 Task: Add a signature Jane Thompson containing Best wishes for a happy Fathers Day, Jane Thompson to email address softage.2@softage.net and add a label Toys
Action: Mouse moved to (922, 67)
Screenshot: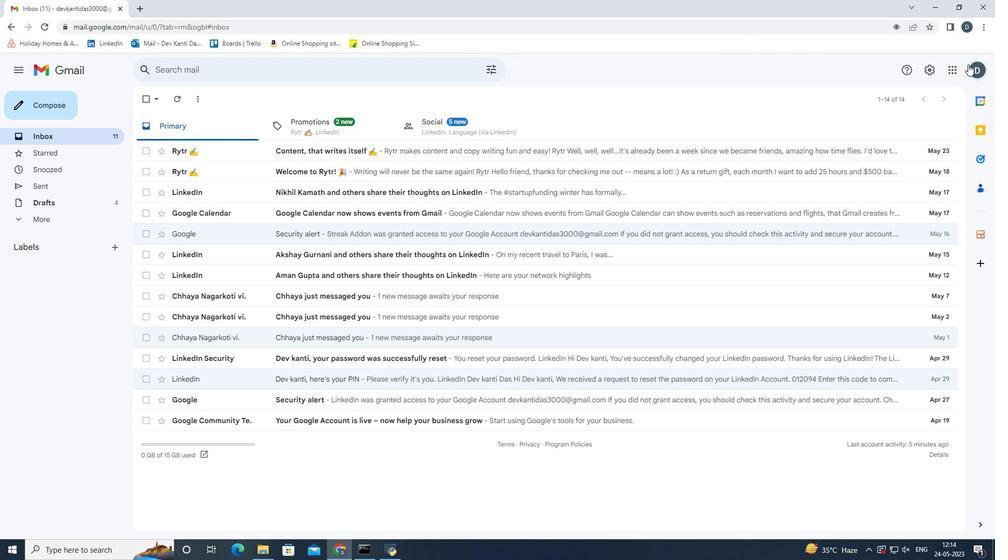 
Action: Mouse pressed left at (922, 67)
Screenshot: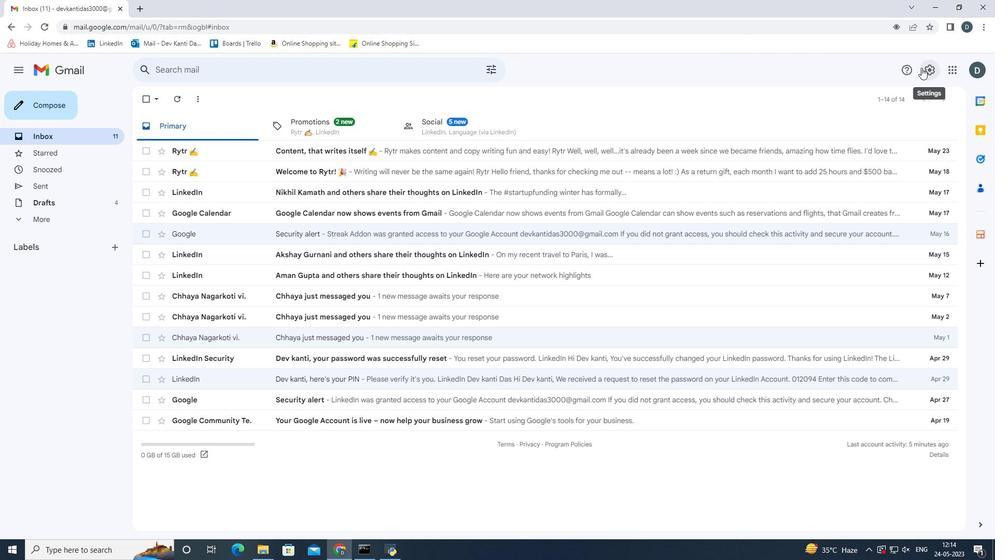
Action: Mouse moved to (905, 118)
Screenshot: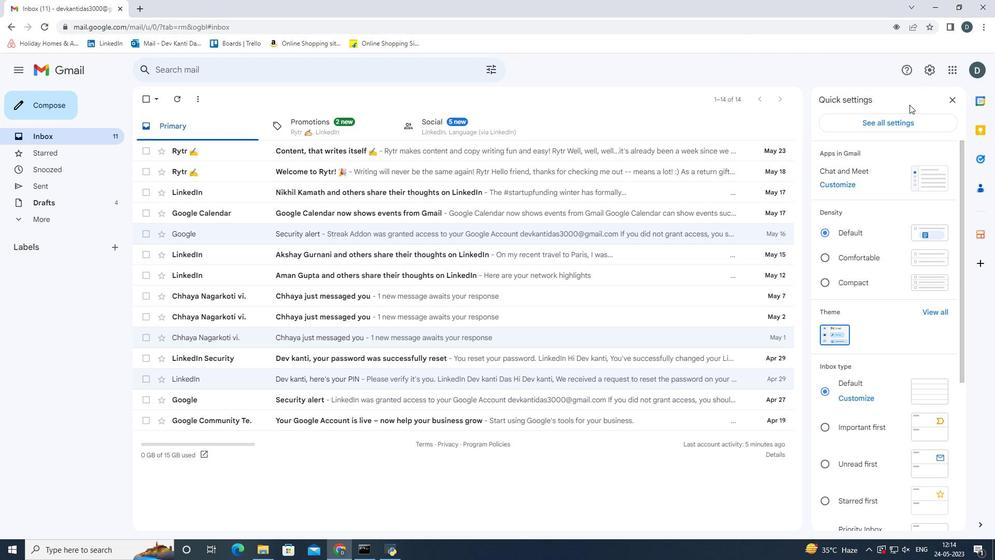 
Action: Mouse pressed left at (905, 118)
Screenshot: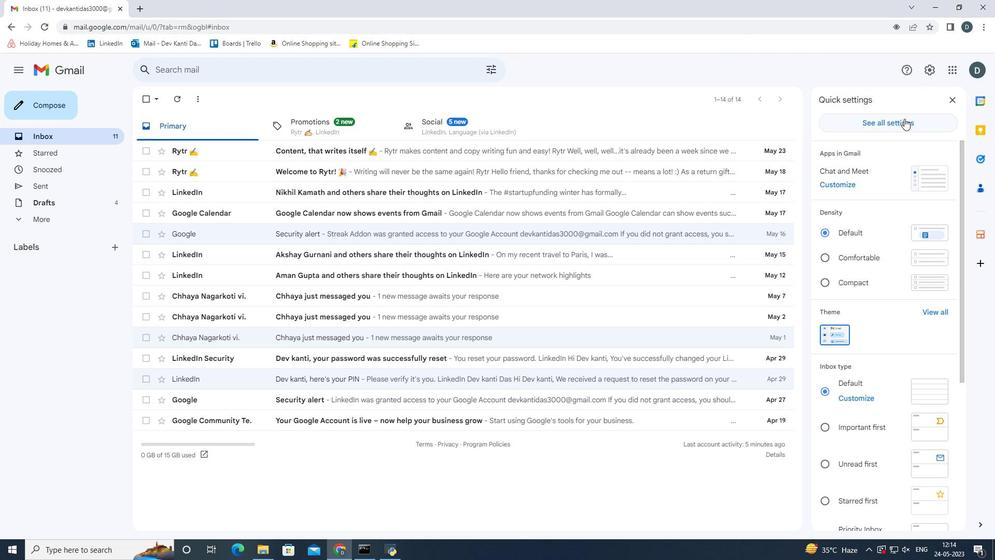 
Action: Mouse moved to (504, 300)
Screenshot: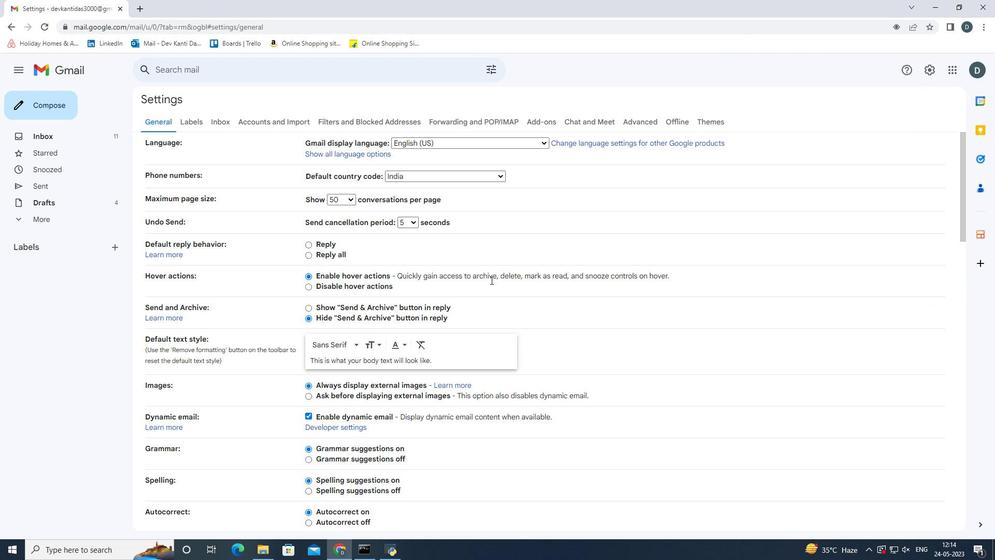 
Action: Mouse scrolled (504, 300) with delta (0, 0)
Screenshot: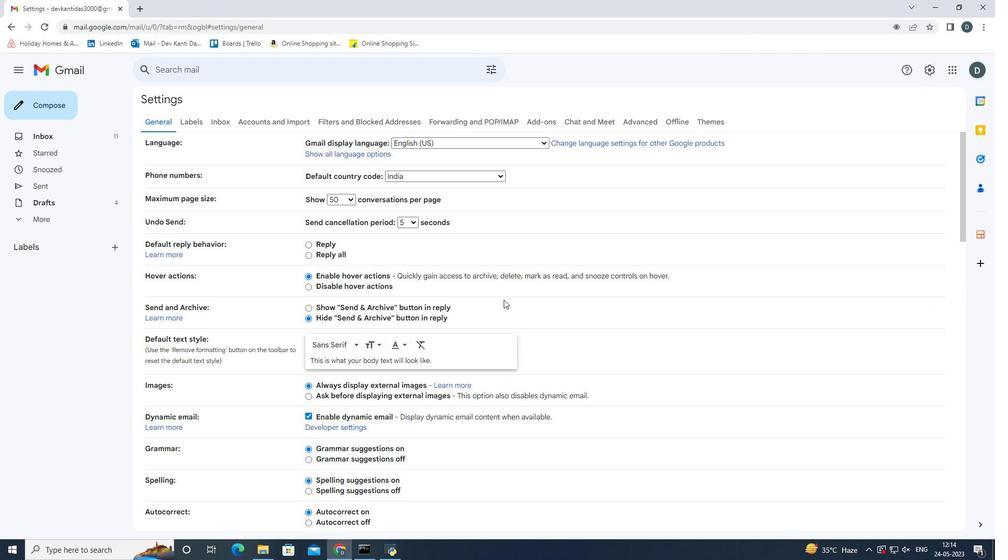 
Action: Mouse scrolled (504, 300) with delta (0, 0)
Screenshot: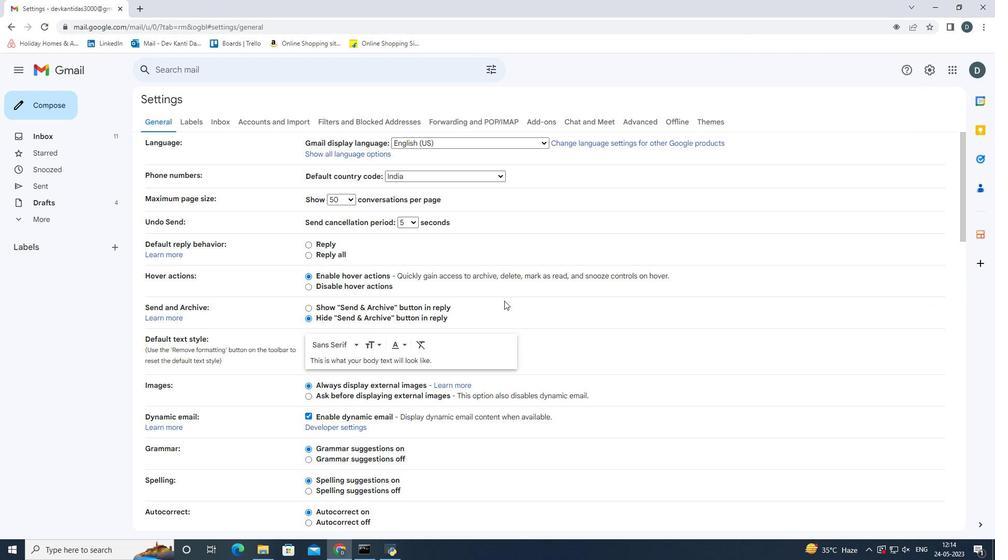 
Action: Mouse scrolled (504, 300) with delta (0, 0)
Screenshot: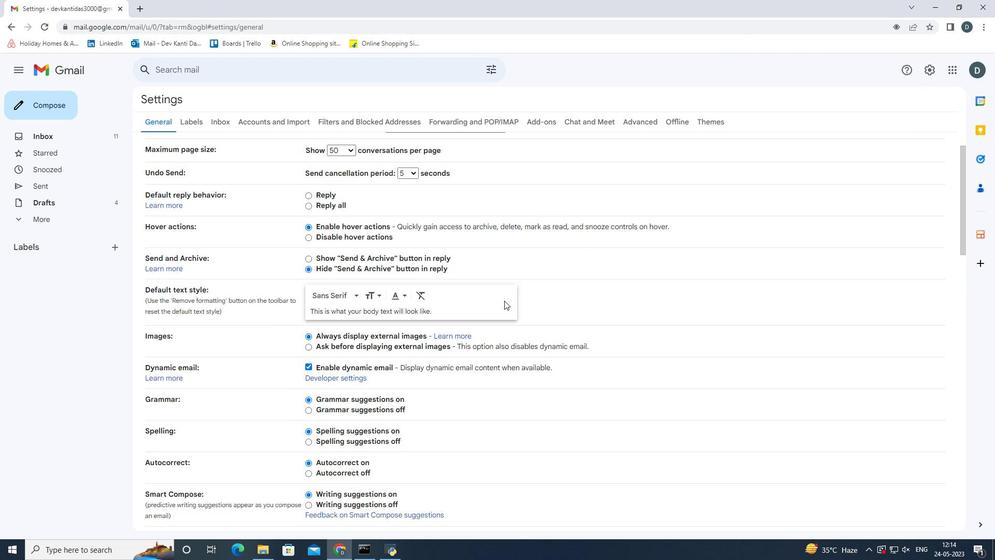 
Action: Mouse scrolled (504, 300) with delta (0, 0)
Screenshot: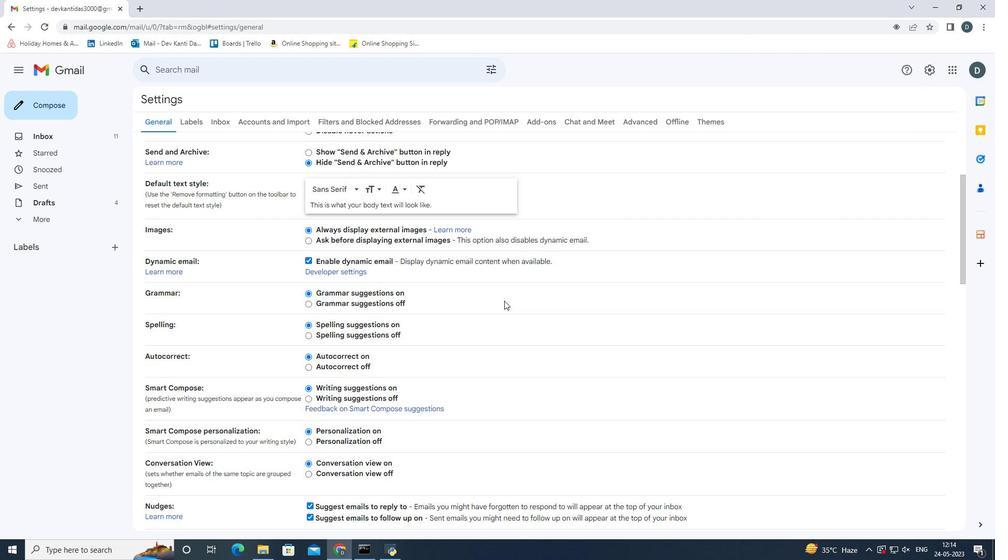 
Action: Mouse scrolled (504, 300) with delta (0, 0)
Screenshot: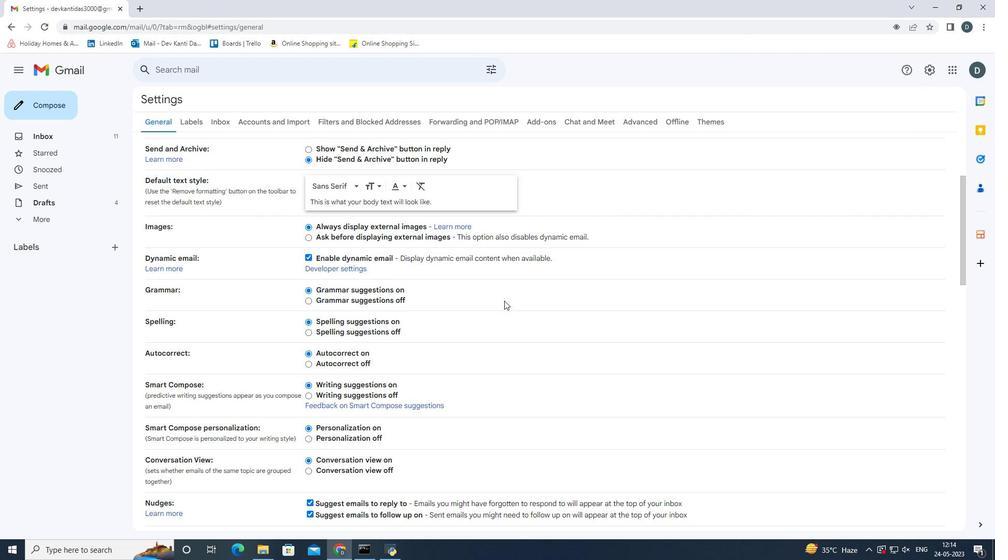
Action: Mouse moved to (504, 300)
Screenshot: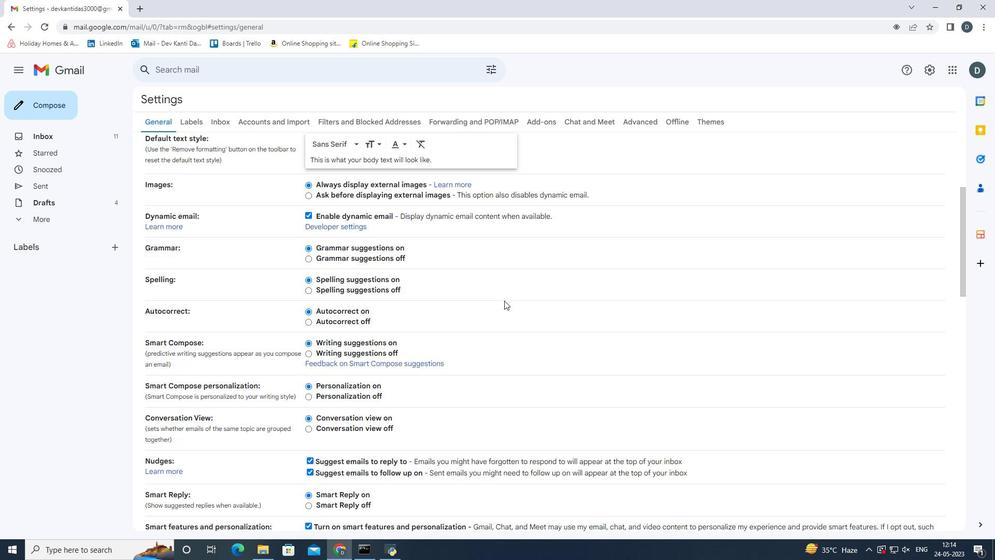 
Action: Mouse scrolled (504, 300) with delta (0, 0)
Screenshot: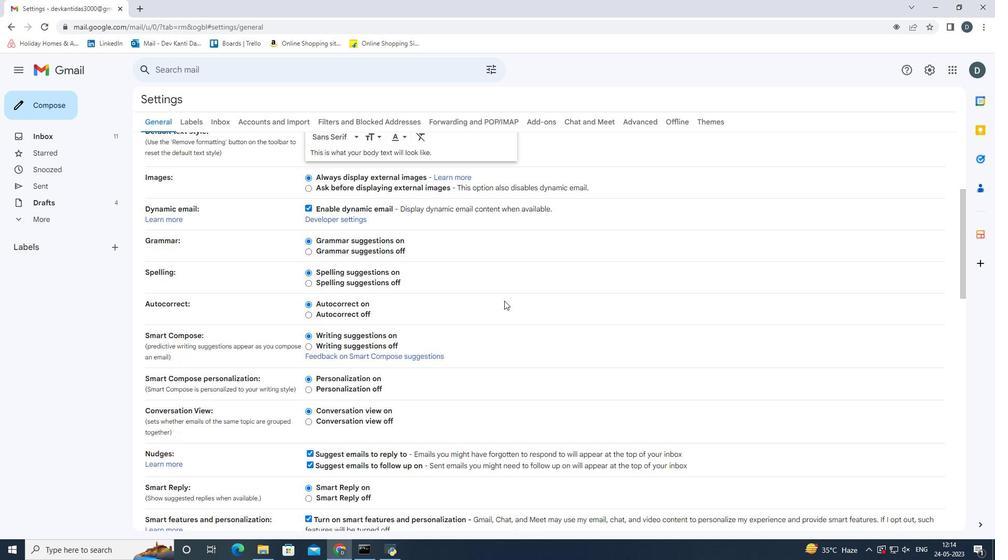
Action: Mouse scrolled (504, 300) with delta (0, 0)
Screenshot: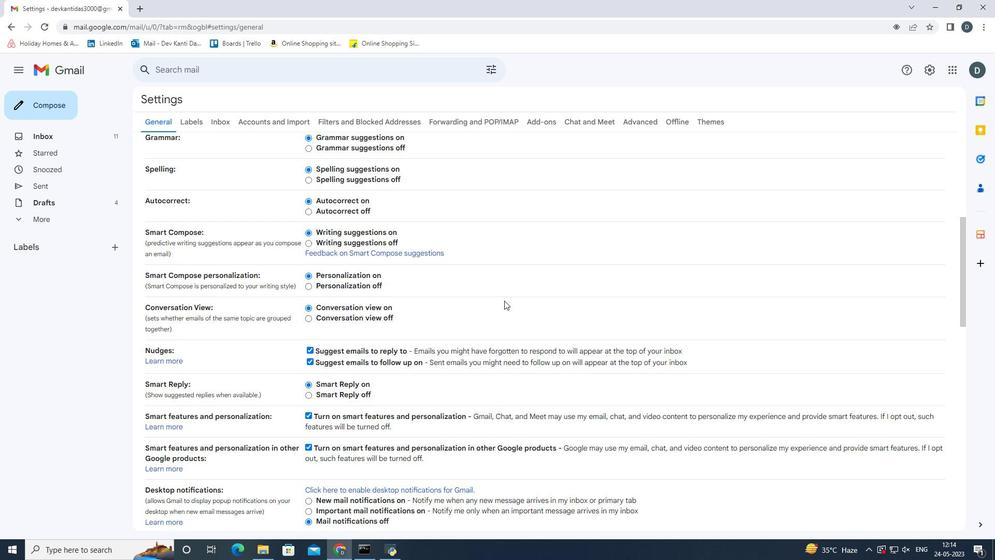
Action: Mouse scrolled (504, 300) with delta (0, 0)
Screenshot: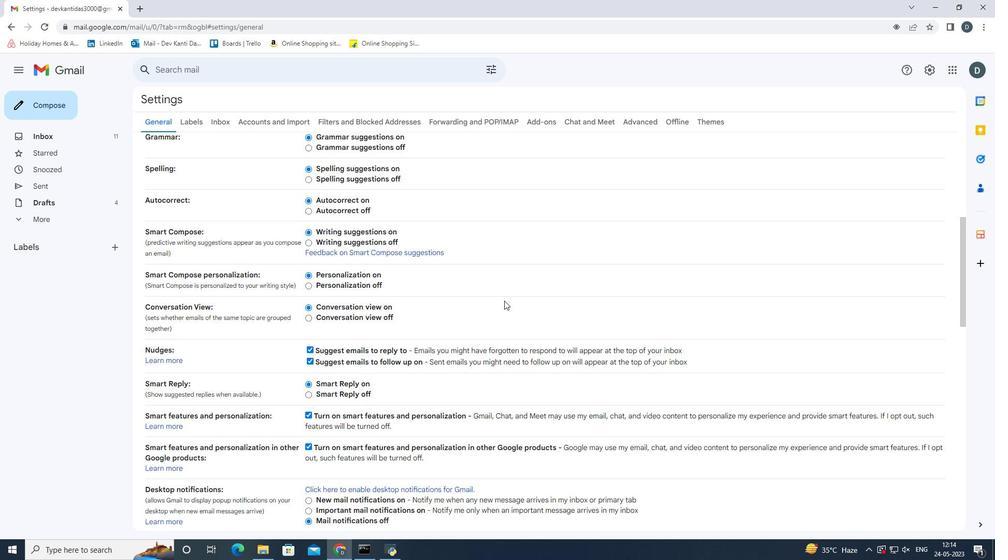 
Action: Mouse scrolled (504, 300) with delta (0, 0)
Screenshot: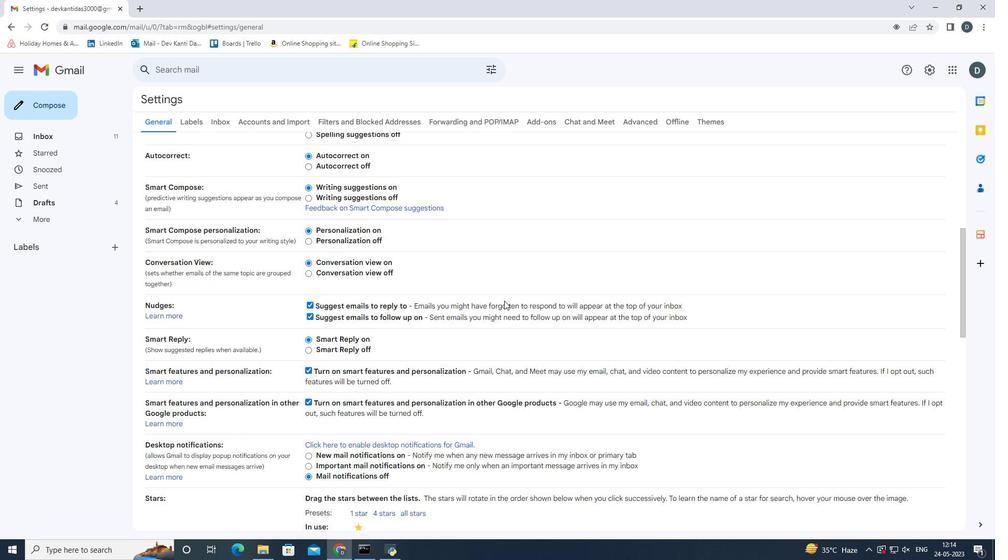 
Action: Mouse scrolled (504, 300) with delta (0, 0)
Screenshot: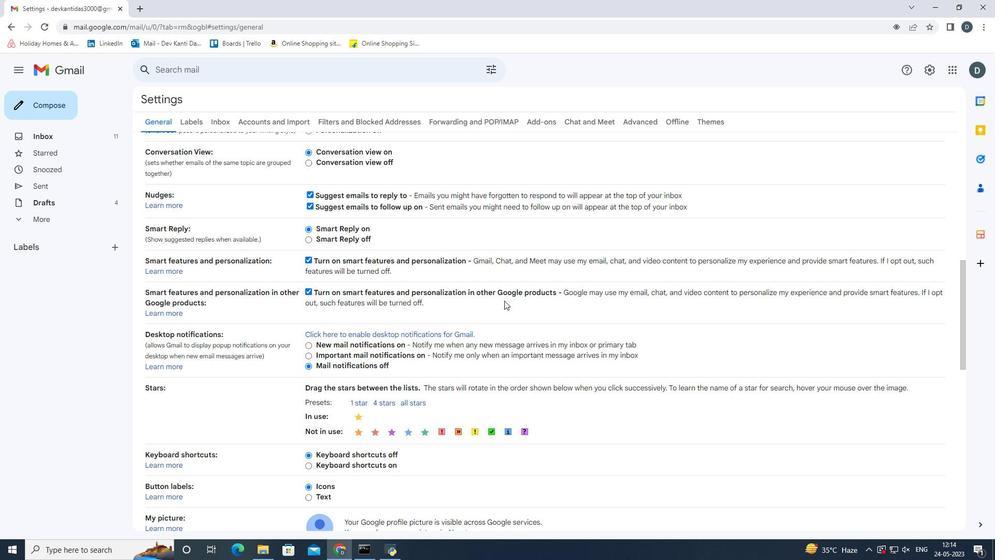 
Action: Mouse scrolled (504, 300) with delta (0, 0)
Screenshot: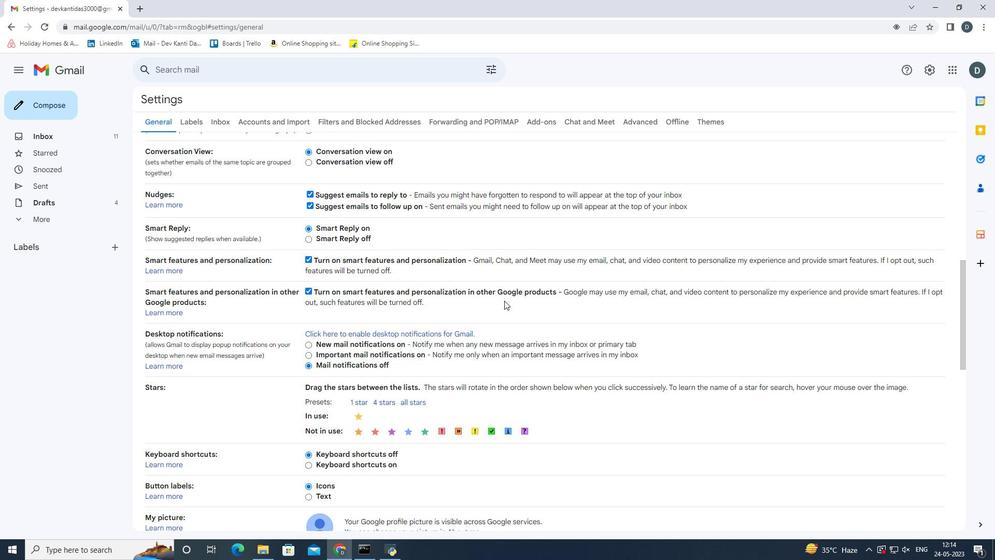 
Action: Mouse scrolled (504, 300) with delta (0, 0)
Screenshot: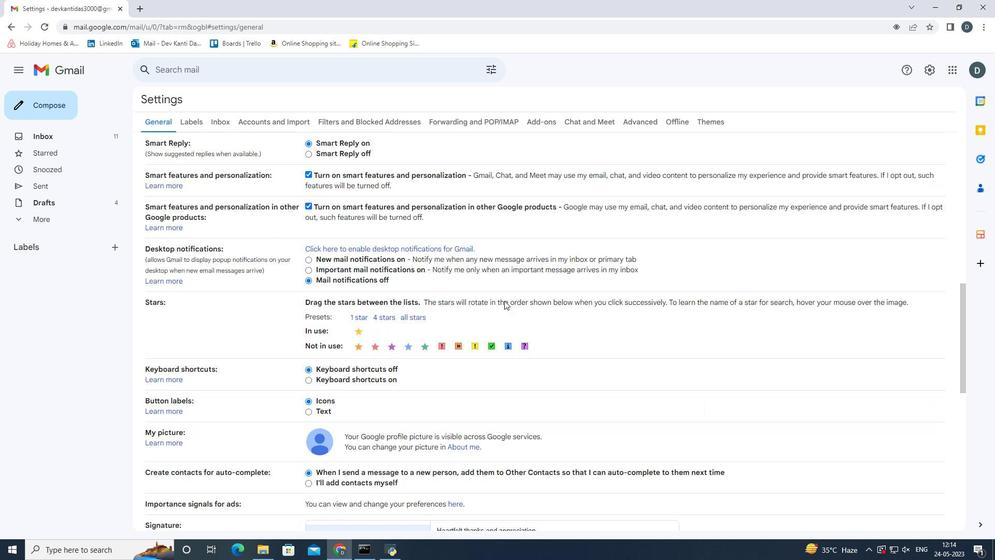 
Action: Mouse scrolled (504, 300) with delta (0, 0)
Screenshot: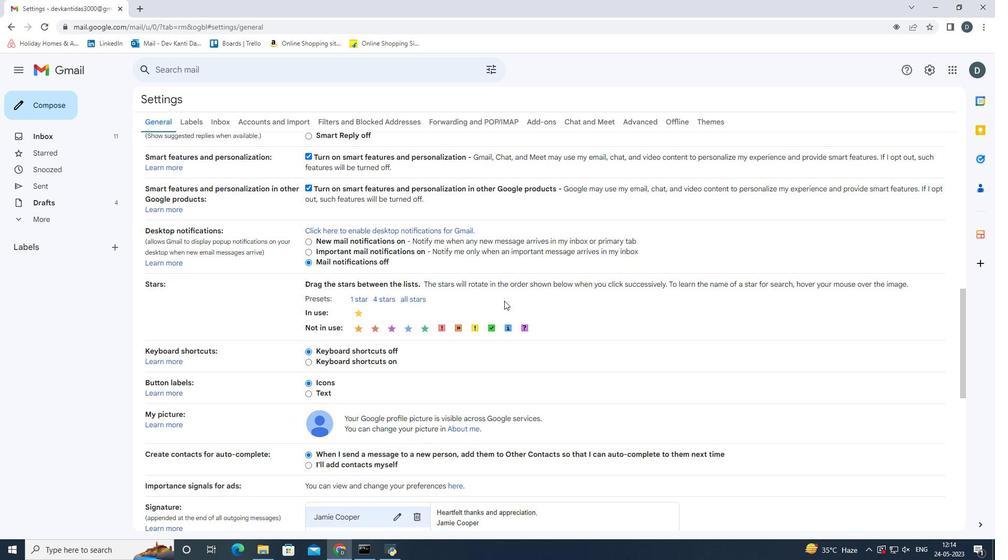 
Action: Mouse scrolled (504, 300) with delta (0, 0)
Screenshot: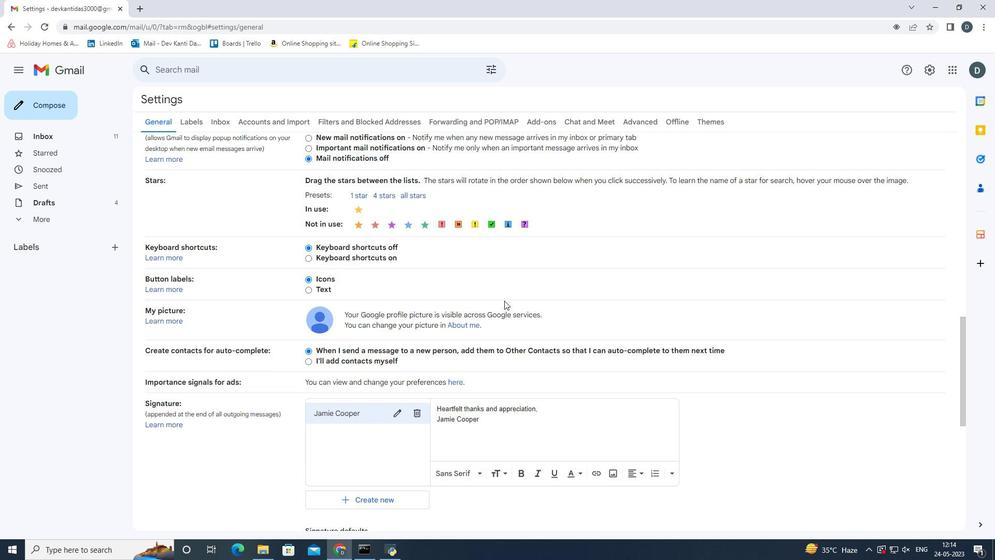 
Action: Mouse scrolled (504, 300) with delta (0, 0)
Screenshot: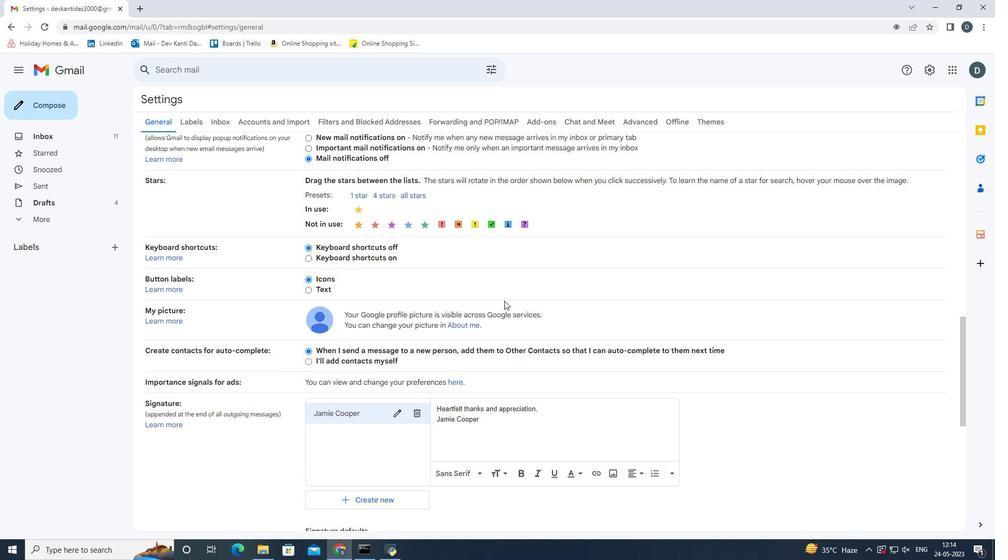 
Action: Mouse moved to (422, 310)
Screenshot: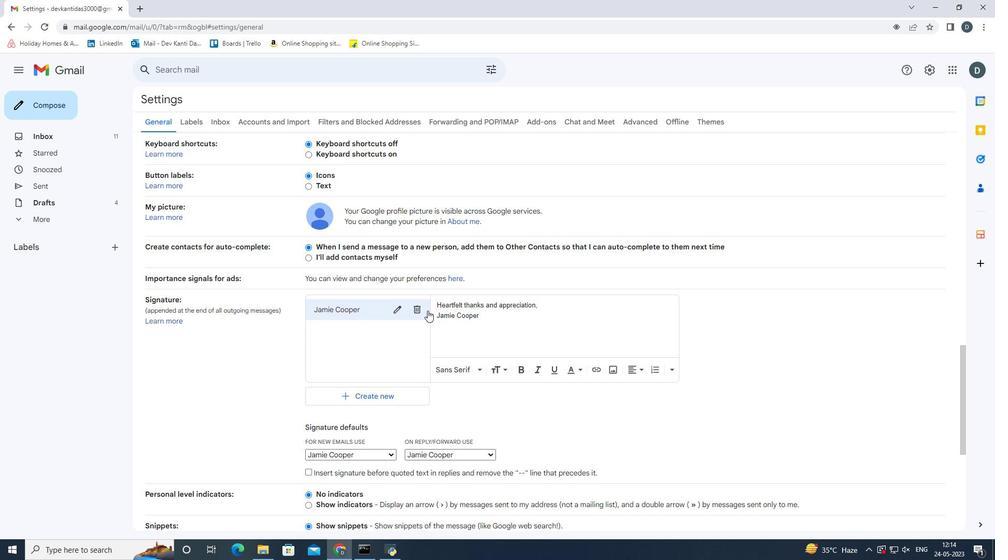 
Action: Mouse pressed left at (422, 310)
Screenshot: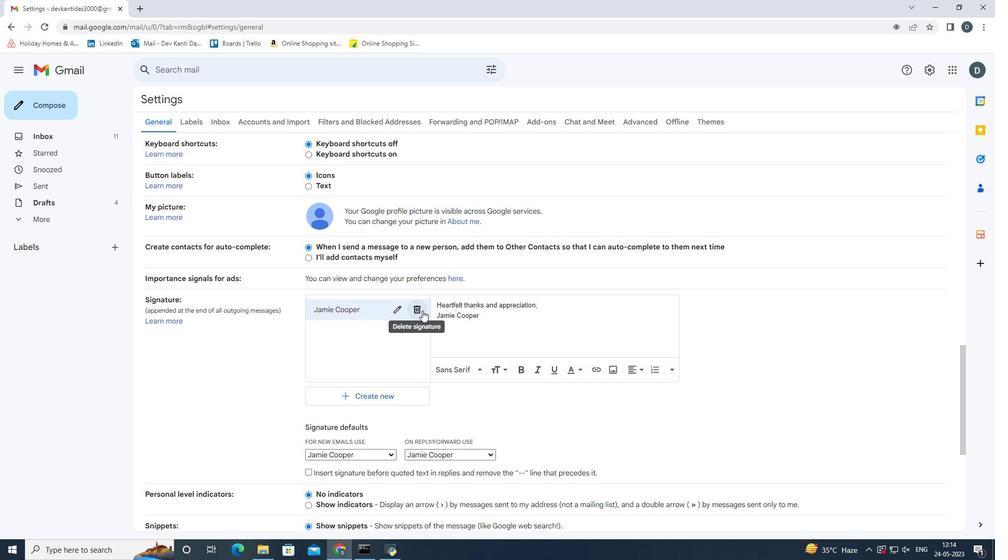 
Action: Mouse moved to (602, 314)
Screenshot: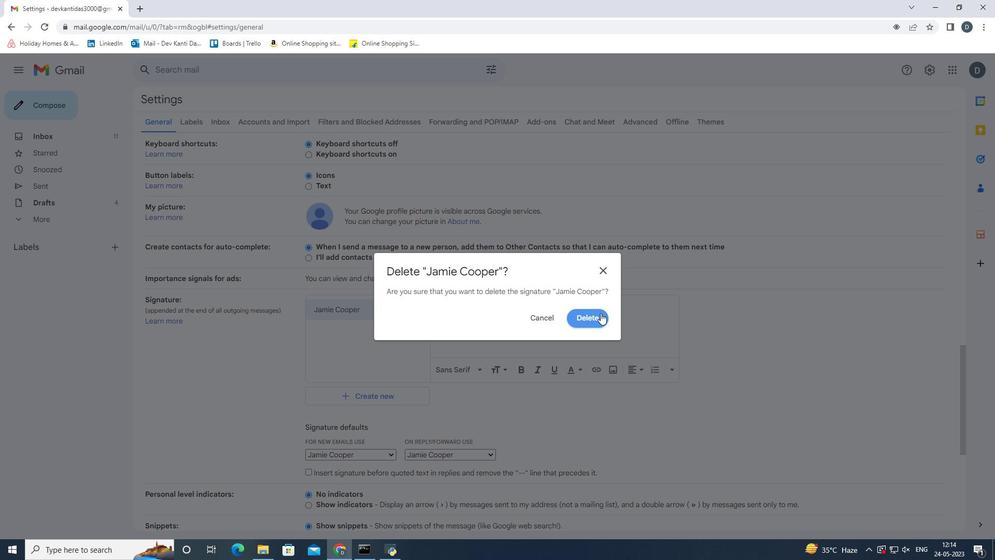 
Action: Mouse pressed left at (602, 314)
Screenshot: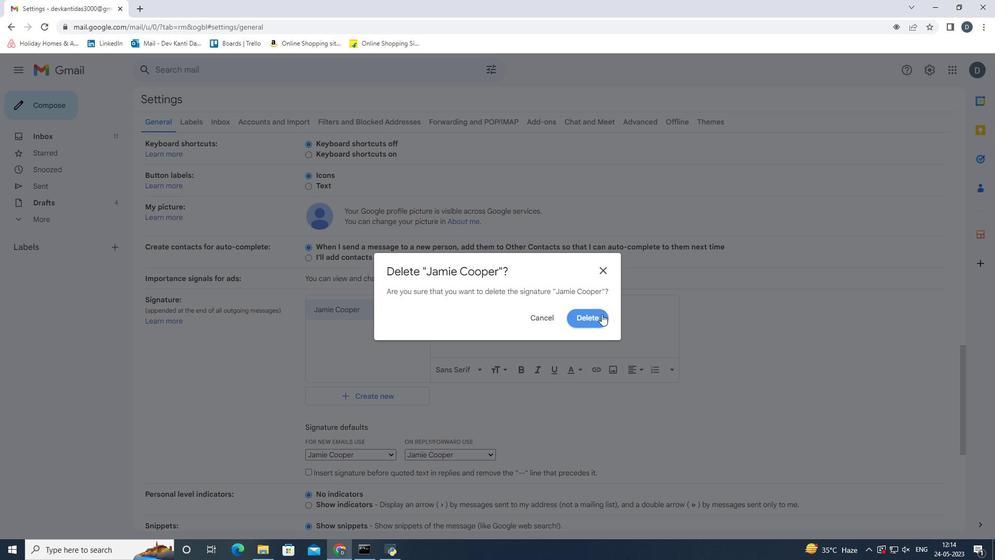 
Action: Mouse moved to (333, 321)
Screenshot: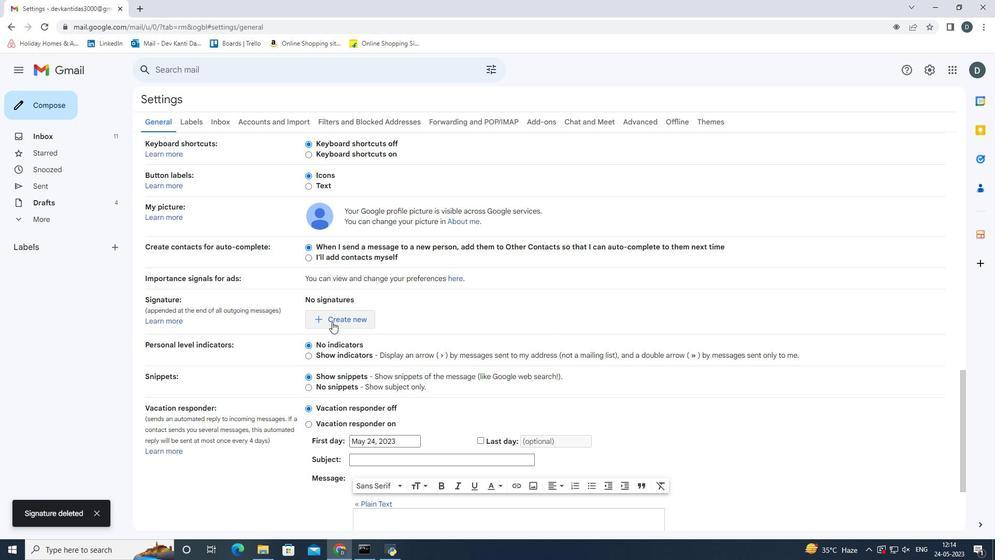 
Action: Mouse pressed left at (333, 321)
Screenshot: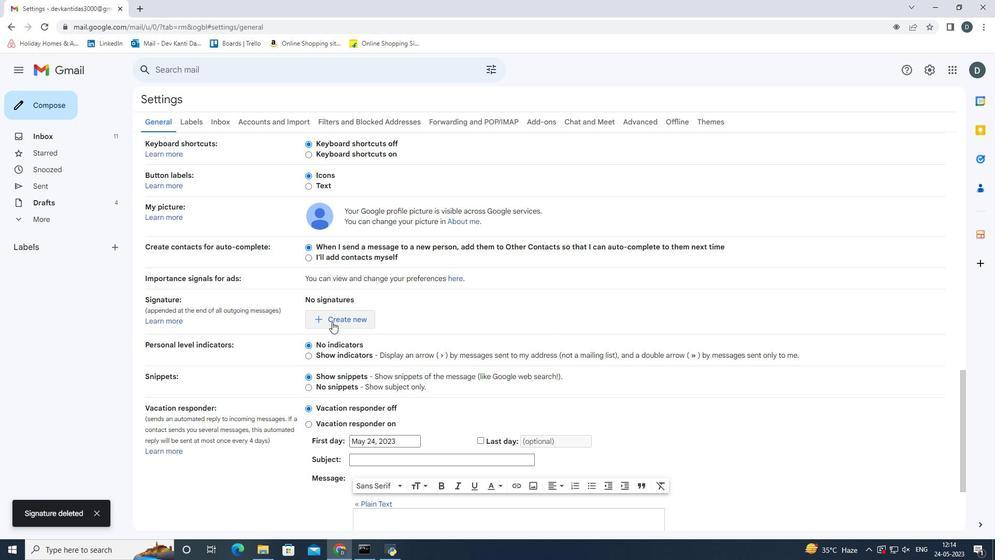 
Action: Mouse moved to (480, 296)
Screenshot: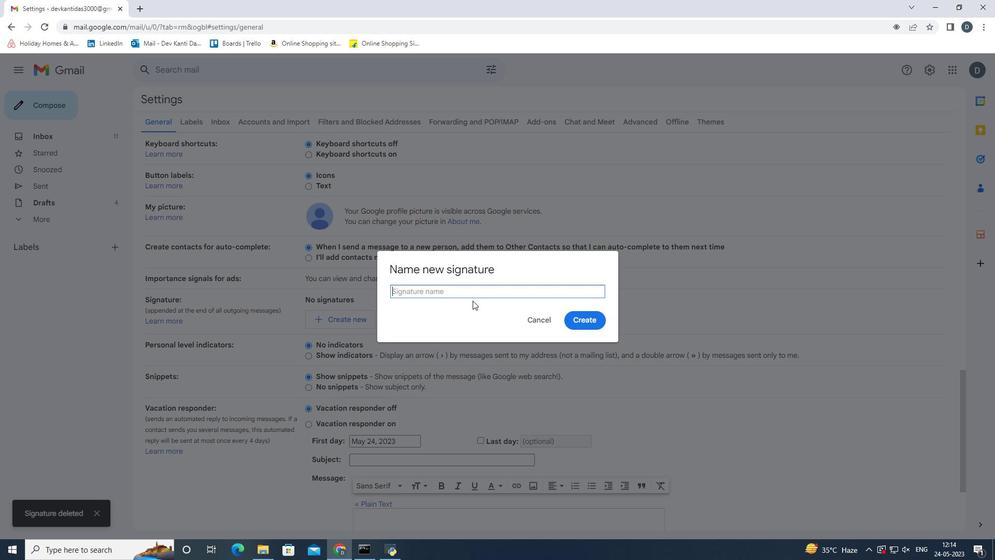 
Action: Key pressed <Key.shift><Key.shift><Key.shift><Key.shift><Key.shift><Key.shift><Key.shift><Key.shift><Key.shift><Key.shift><Key.shift><Key.shift><Key.shift><Key.shift><Key.shift><Key.shift><Key.shift><Key.shift><Key.shift><Key.shift><Key.shift><Key.shift><Key.shift><Key.shift><Key.shift><Key.shift><Key.shift><Key.shift><Key.shift><Key.shift><Key.shift><Key.shift><Key.shift><Key.shift><Key.shift><Key.shift><Key.shift><Key.shift><Key.shift><Key.shift><Key.shift><Key.shift><Key.shift><Key.shift><Key.shift>Jane<Key.space><Key.shift><Key.shift><Key.shift><Key.shift><Key.shift><Key.shift><Key.shift><Key.shift><Key.shift><Key.shift>Thompson<Key.enter>
Screenshot: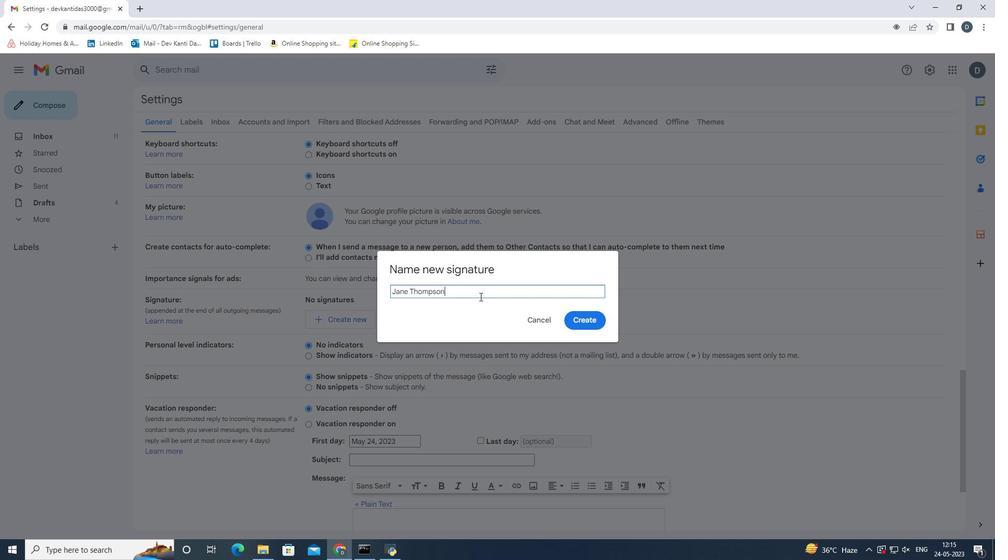 
Action: Mouse moved to (494, 314)
Screenshot: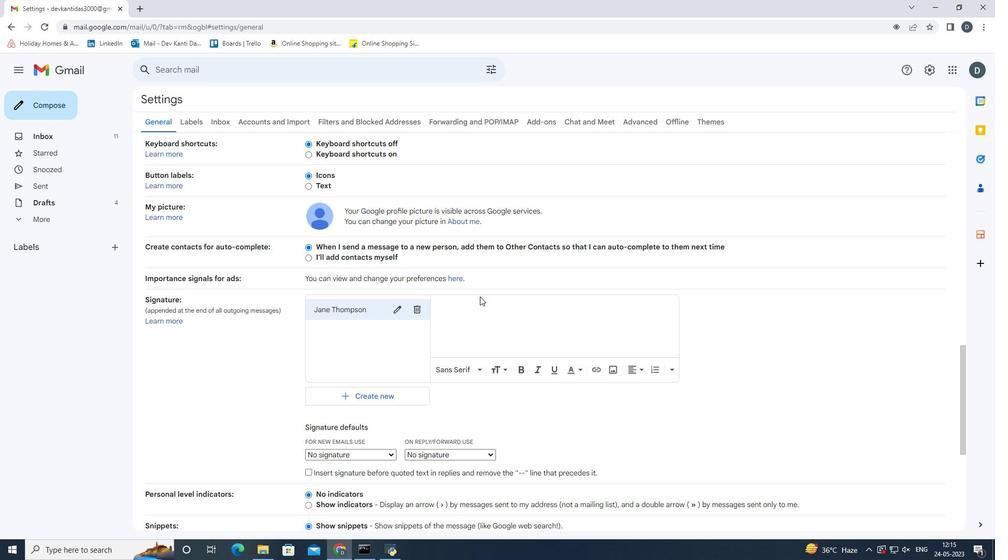 
Action: Mouse pressed left at (494, 314)
Screenshot: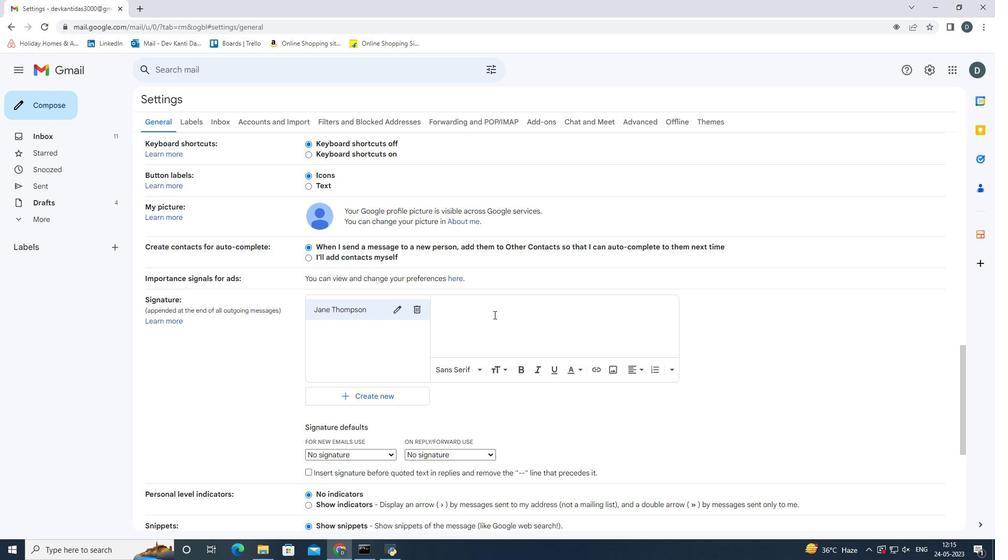 
Action: Key pressed <Key.shift>Best<Key.space>wishes<Key.space>for<Key.space>a<Key.space>happy<Key.space><Key.shift>Fathers<Key.space><Key.shift>Day,<Key.enter><Key.shift_r>Jane<Key.space><Key.shift>Thompson
Screenshot: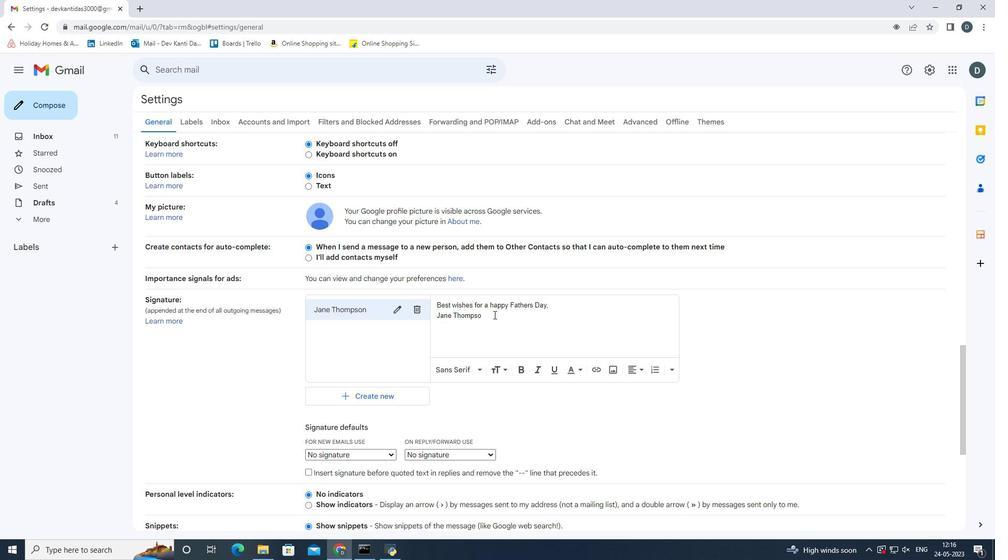 
Action: Mouse moved to (331, 463)
Screenshot: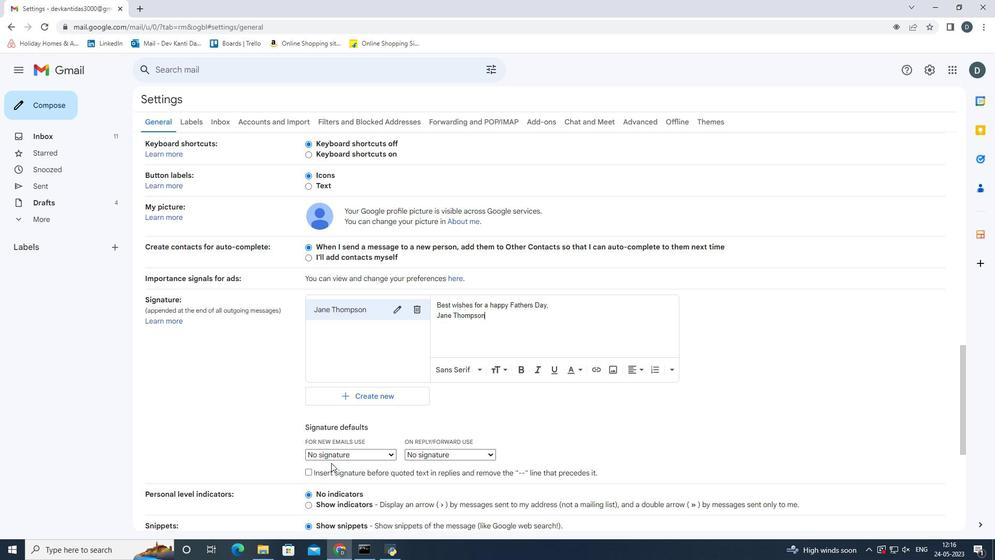 
Action: Mouse pressed left at (331, 463)
Screenshot: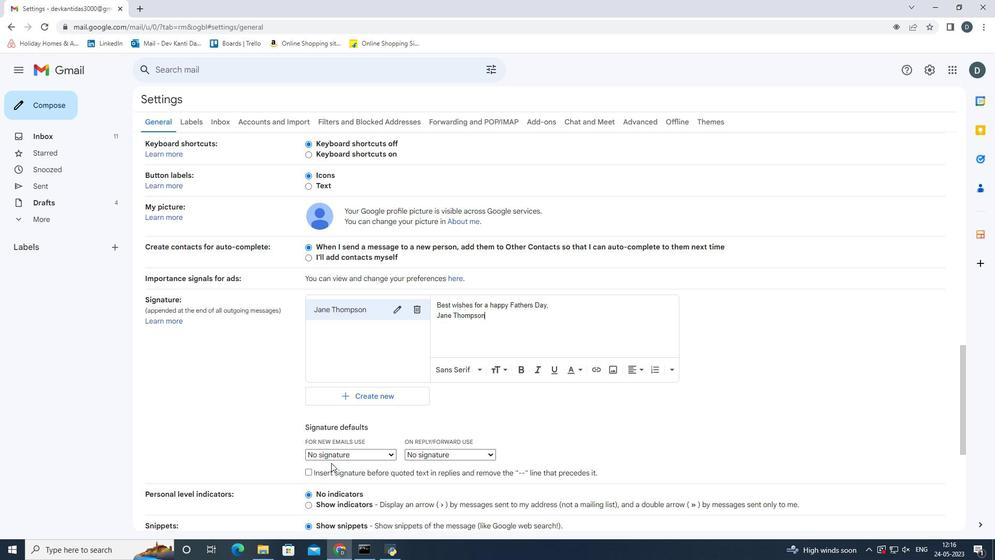 
Action: Mouse moved to (343, 458)
Screenshot: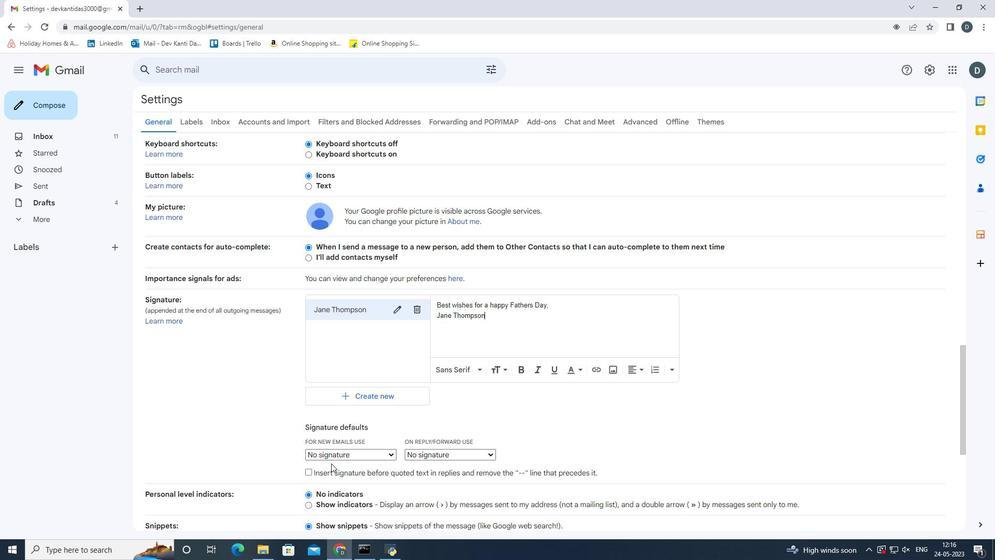 
Action: Mouse pressed left at (343, 458)
Screenshot: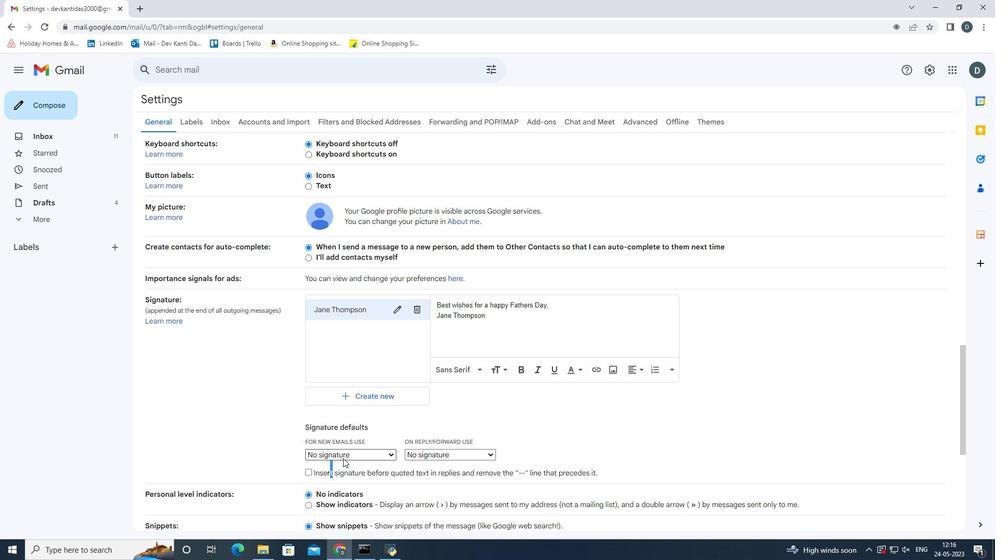 
Action: Mouse moved to (345, 474)
Screenshot: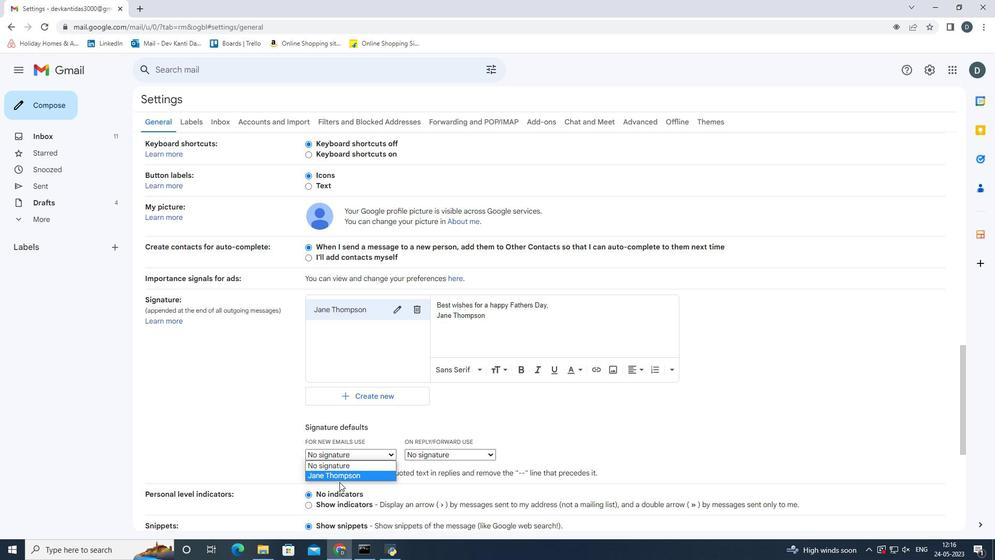 
Action: Mouse pressed left at (345, 474)
Screenshot: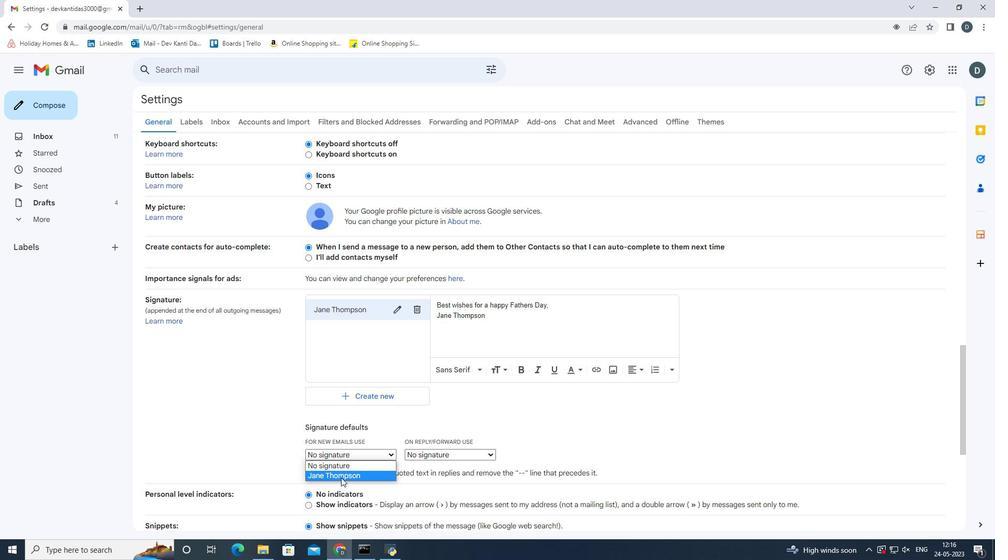 
Action: Mouse moved to (432, 451)
Screenshot: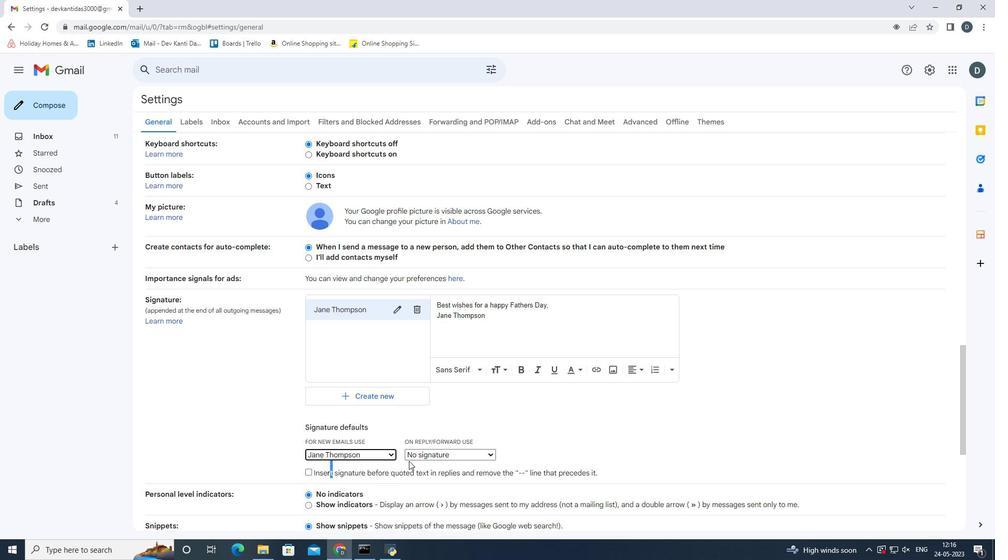 
Action: Mouse pressed left at (432, 451)
Screenshot: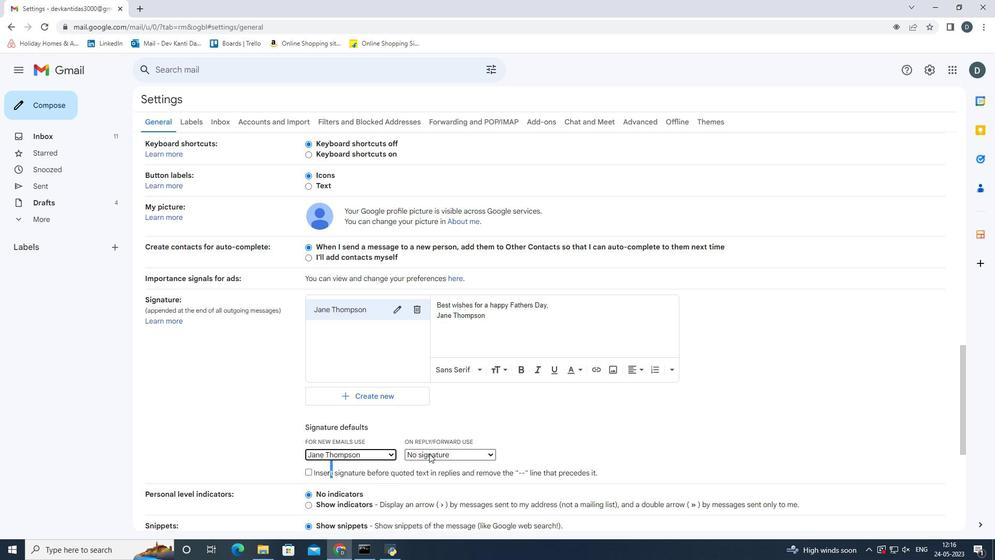 
Action: Mouse moved to (440, 474)
Screenshot: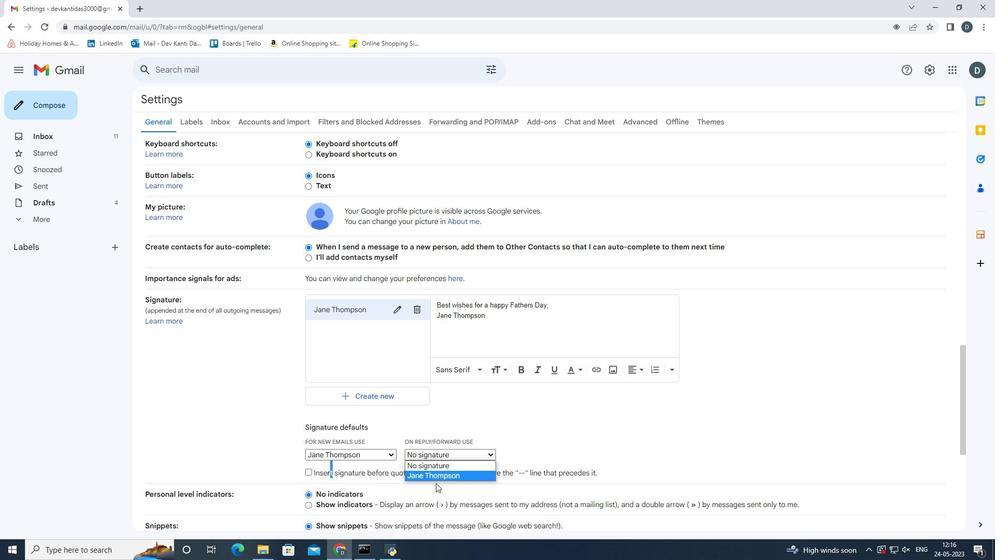 
Action: Mouse pressed left at (440, 474)
Screenshot: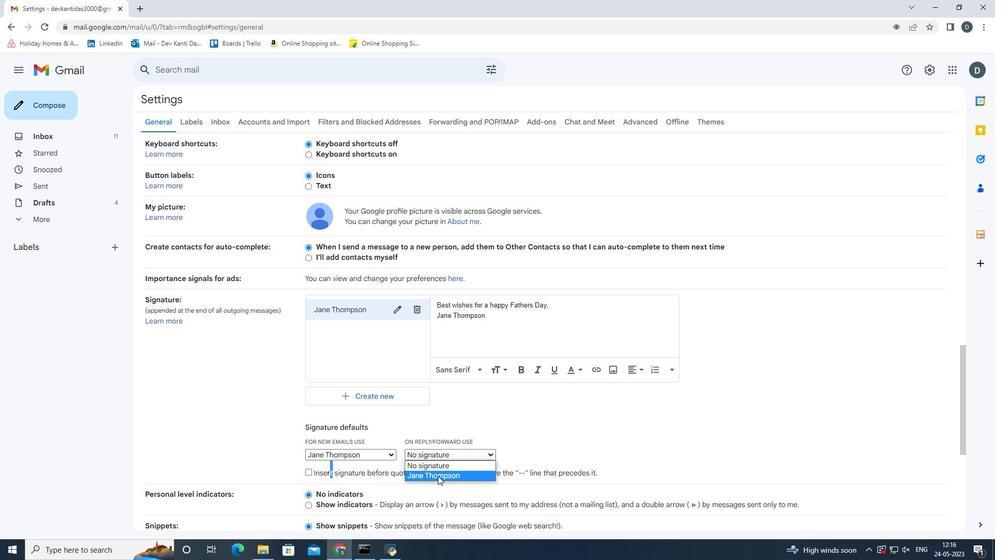 
Action: Mouse moved to (614, 445)
Screenshot: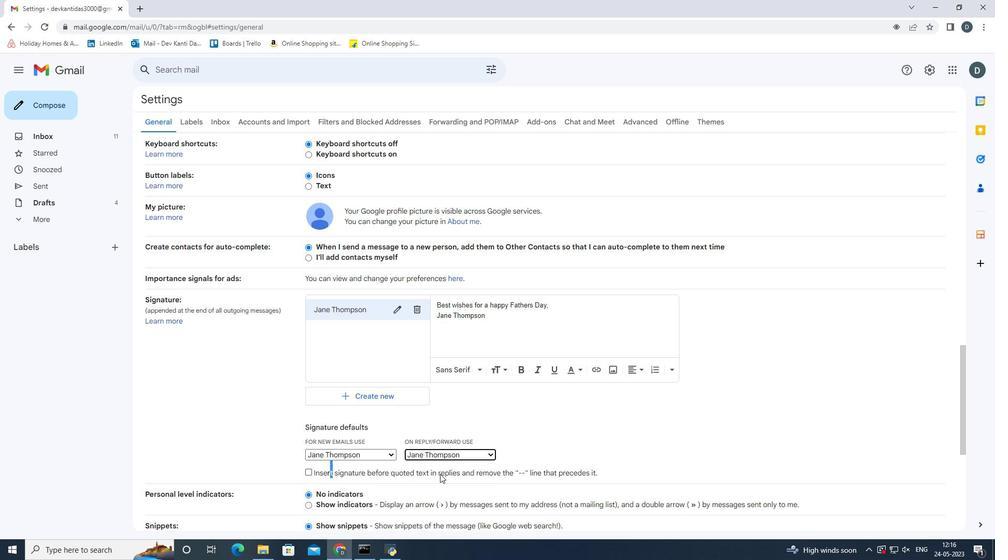 
Action: Mouse pressed left at (614, 445)
Screenshot: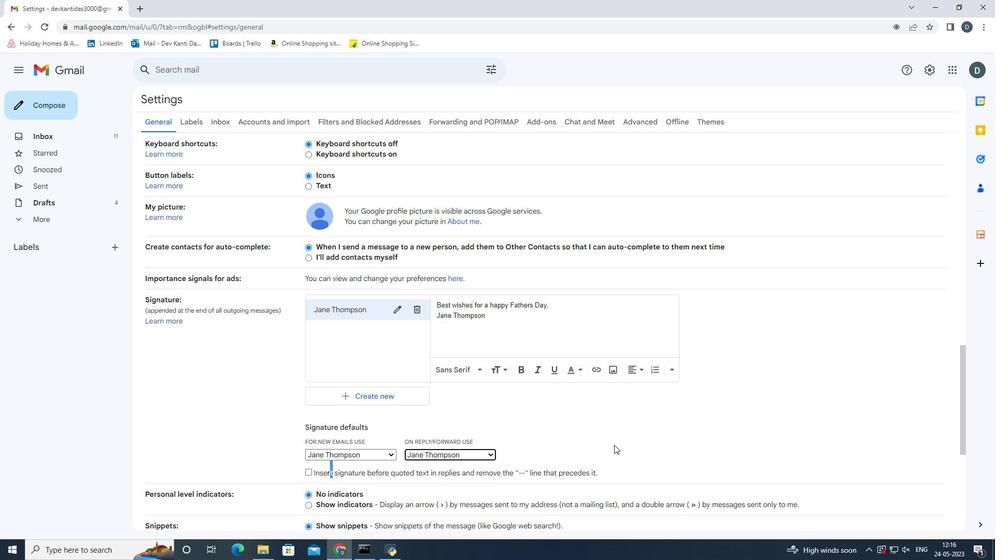 
Action: Mouse scrolled (614, 444) with delta (0, 0)
Screenshot: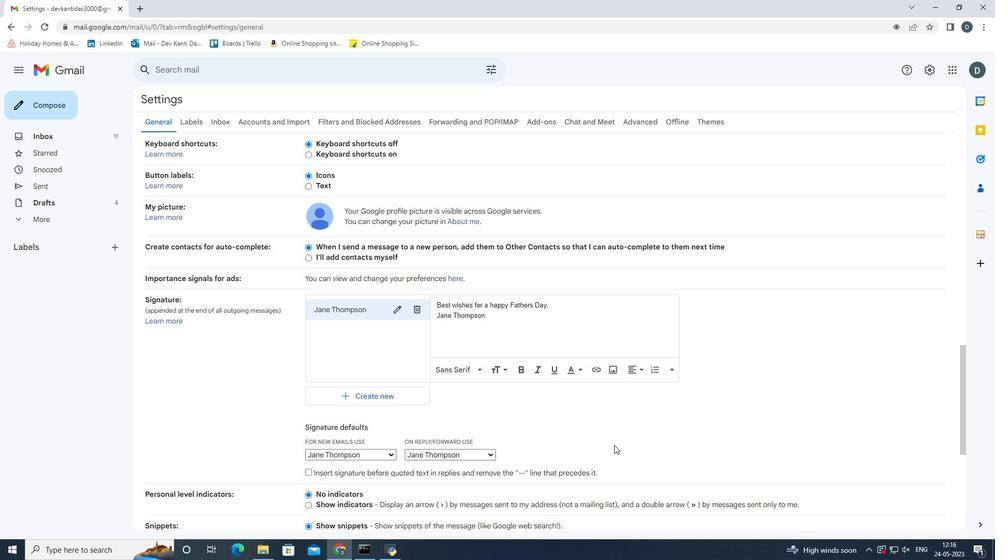 
Action: Mouse scrolled (614, 444) with delta (0, 0)
Screenshot: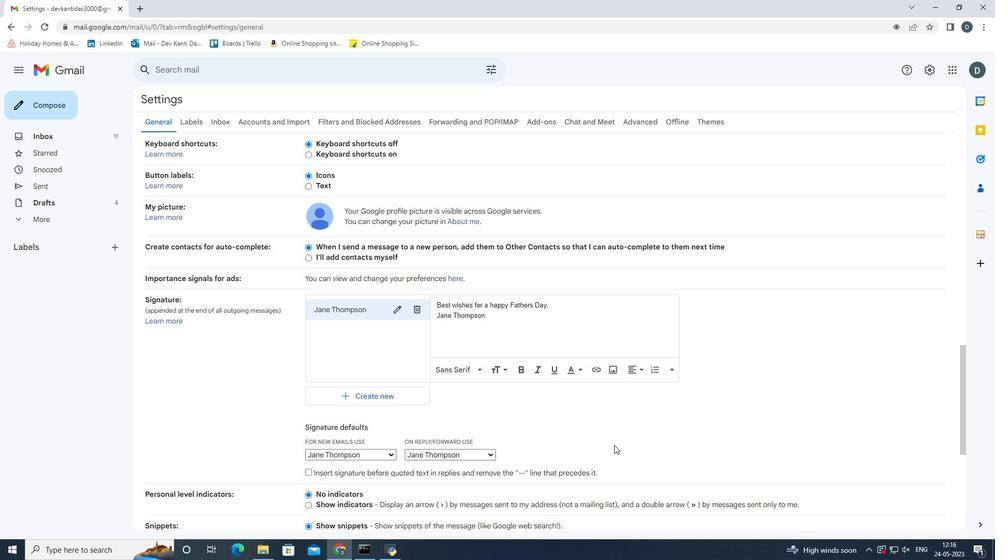 
Action: Mouse scrolled (614, 444) with delta (0, 0)
Screenshot: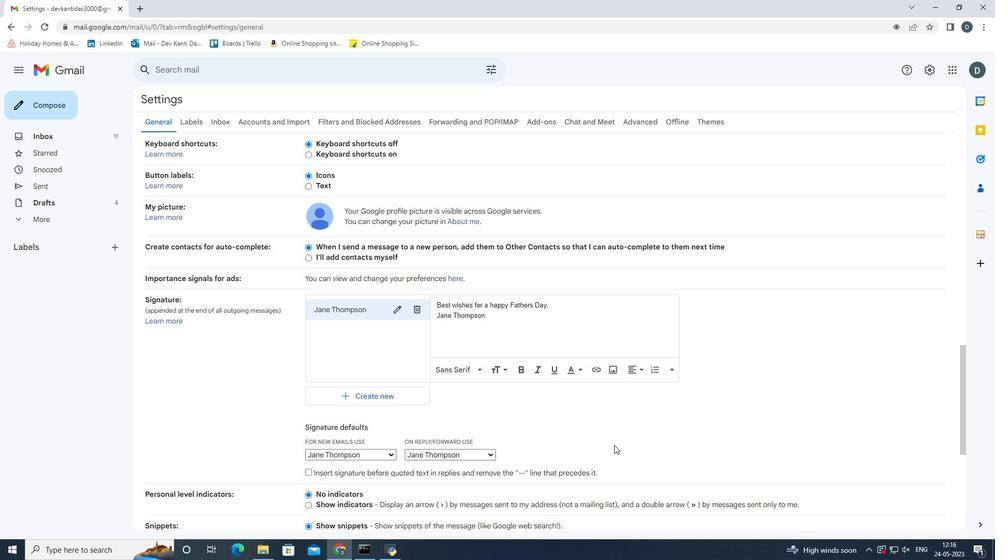
Action: Mouse scrolled (614, 444) with delta (0, 0)
Screenshot: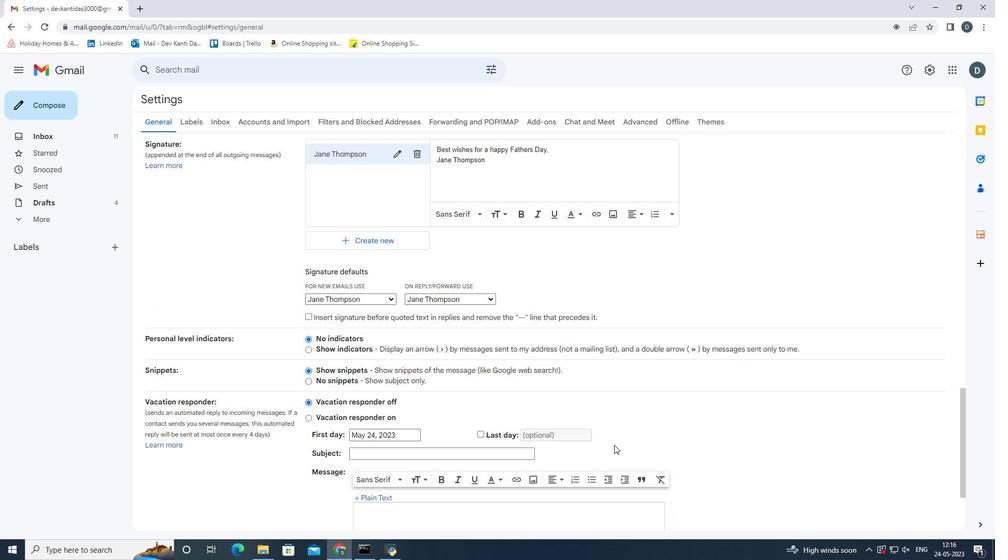 
Action: Mouse scrolled (614, 444) with delta (0, 0)
Screenshot: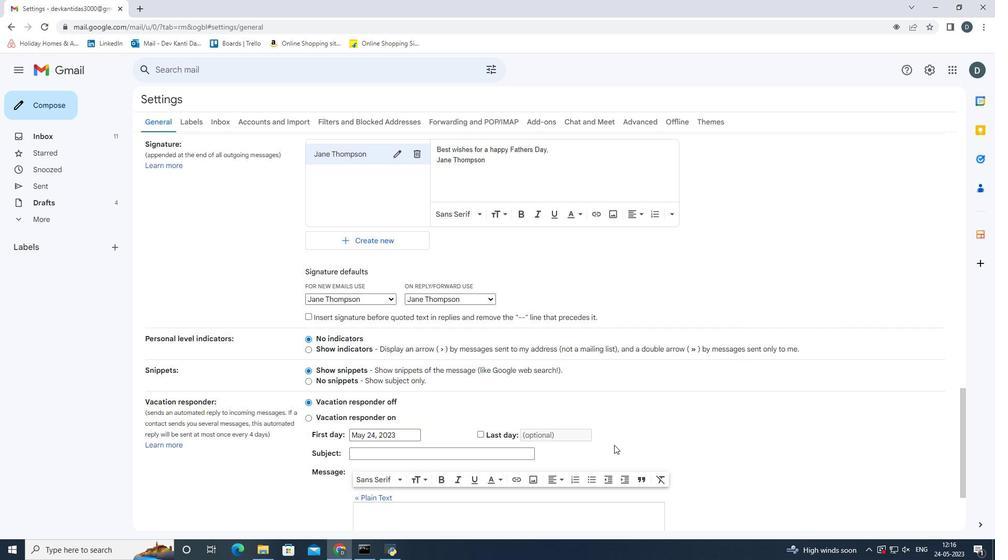 
Action: Mouse scrolled (614, 444) with delta (0, 0)
Screenshot: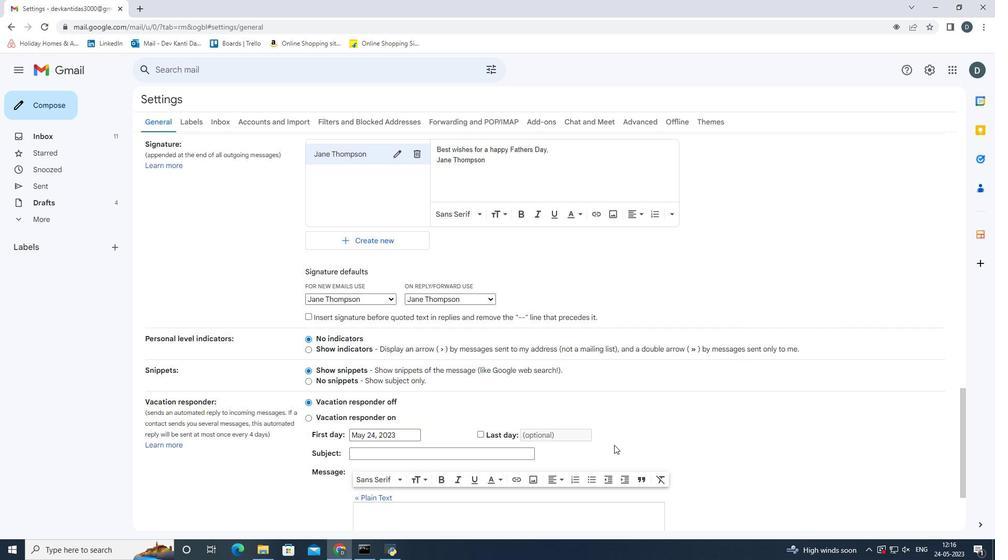 
Action: Mouse moved to (520, 475)
Screenshot: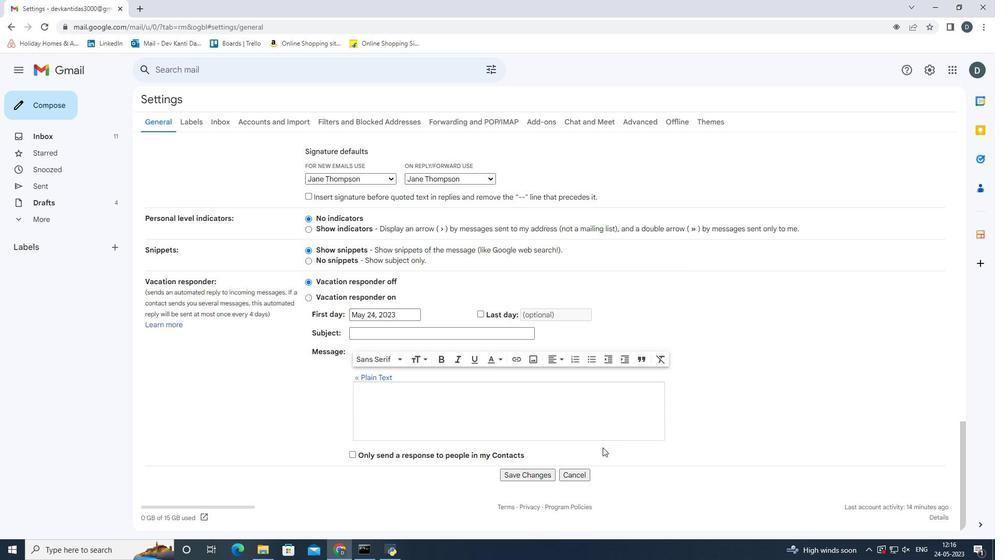 
Action: Mouse pressed left at (520, 475)
Screenshot: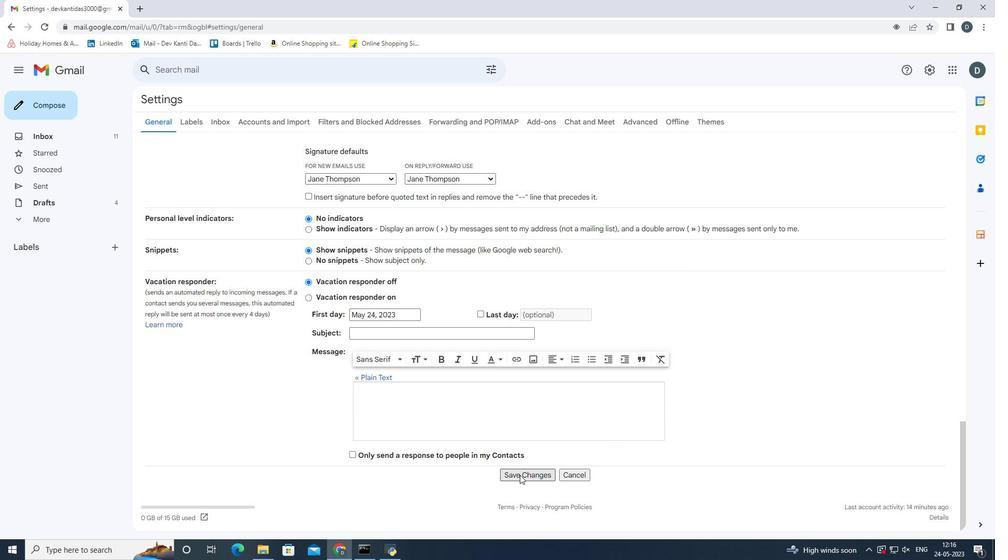 
Action: Mouse moved to (59, 99)
Screenshot: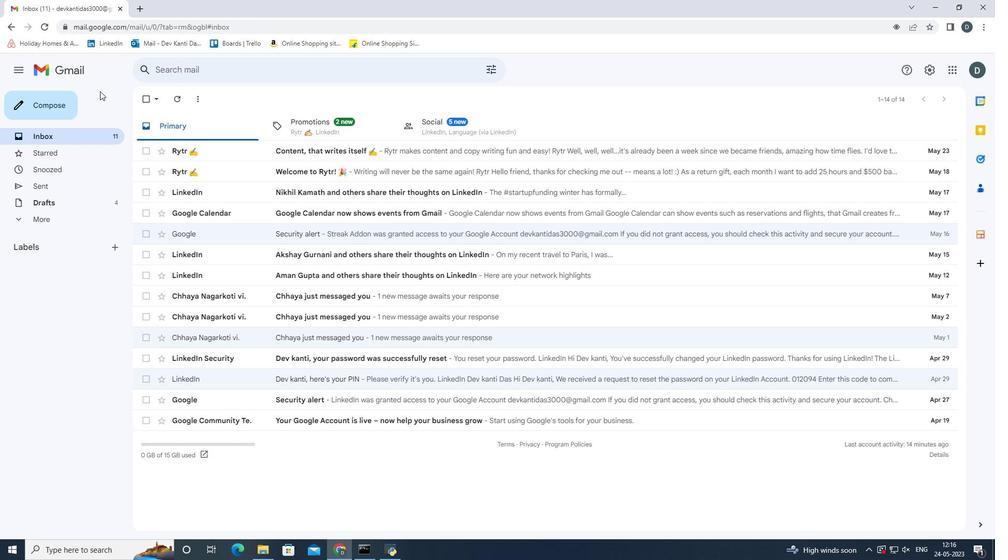 
Action: Mouse pressed left at (59, 99)
Screenshot: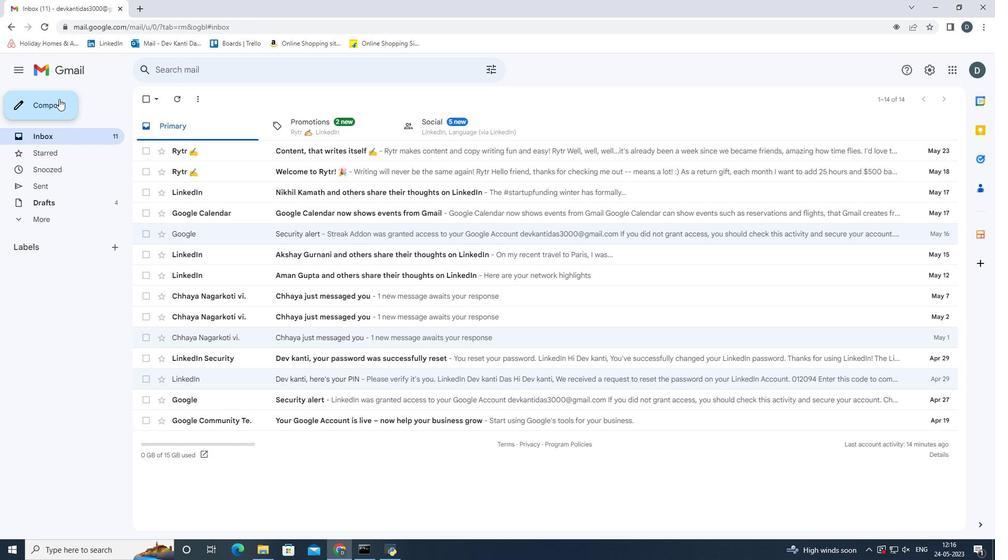 
Action: Mouse moved to (705, 252)
Screenshot: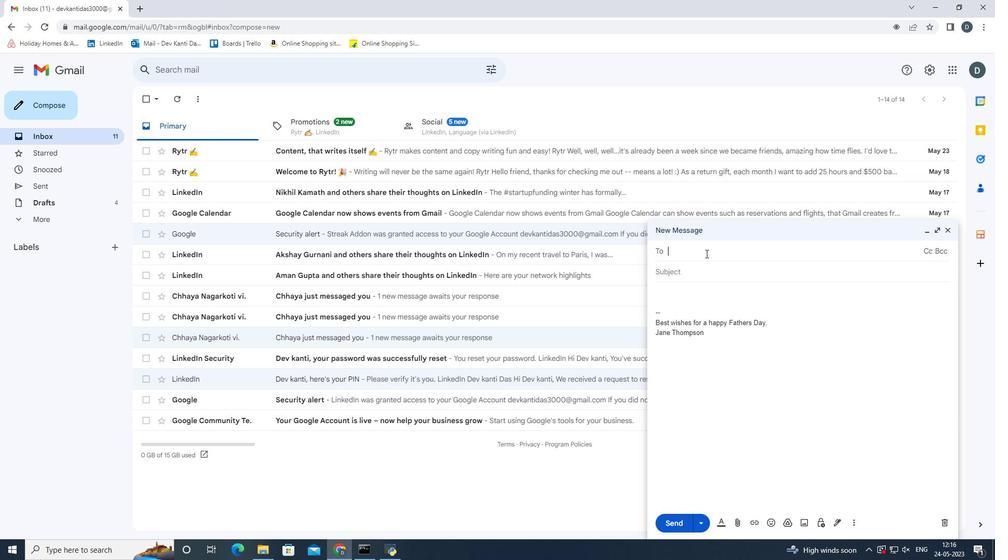 
Action: Key pressed <Key.shift>Softage.2<Key.shift>@<Key.enter>
Screenshot: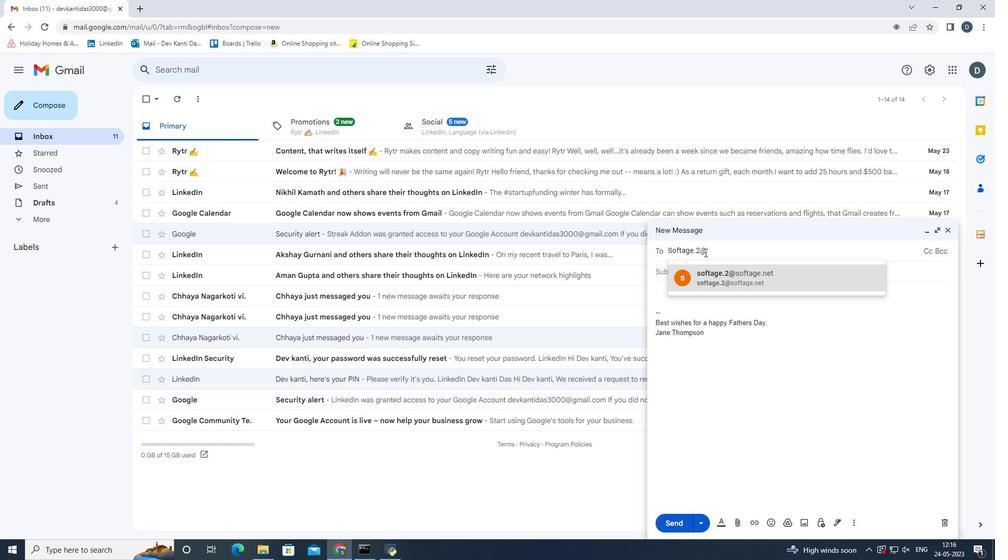 
Action: Mouse moved to (852, 522)
Screenshot: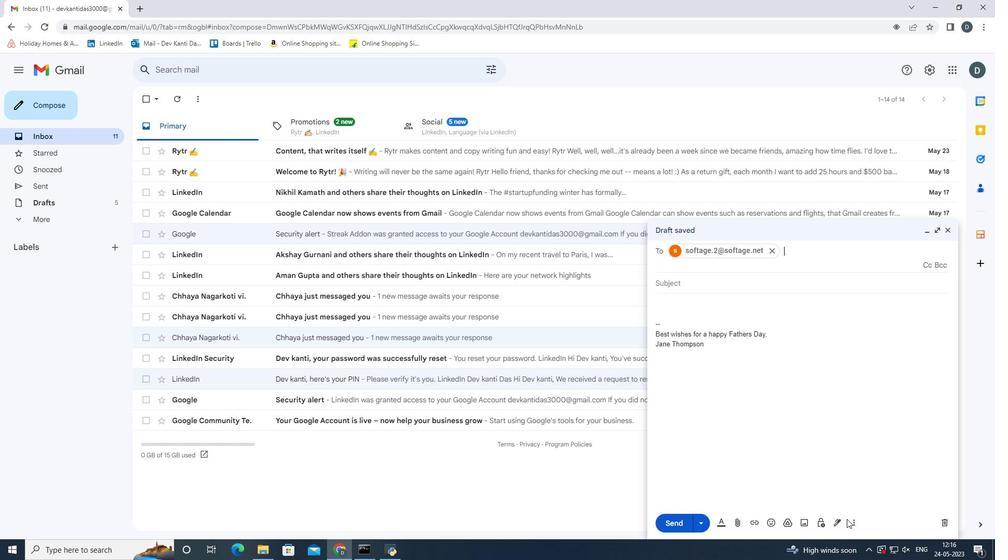 
Action: Mouse pressed left at (852, 522)
Screenshot: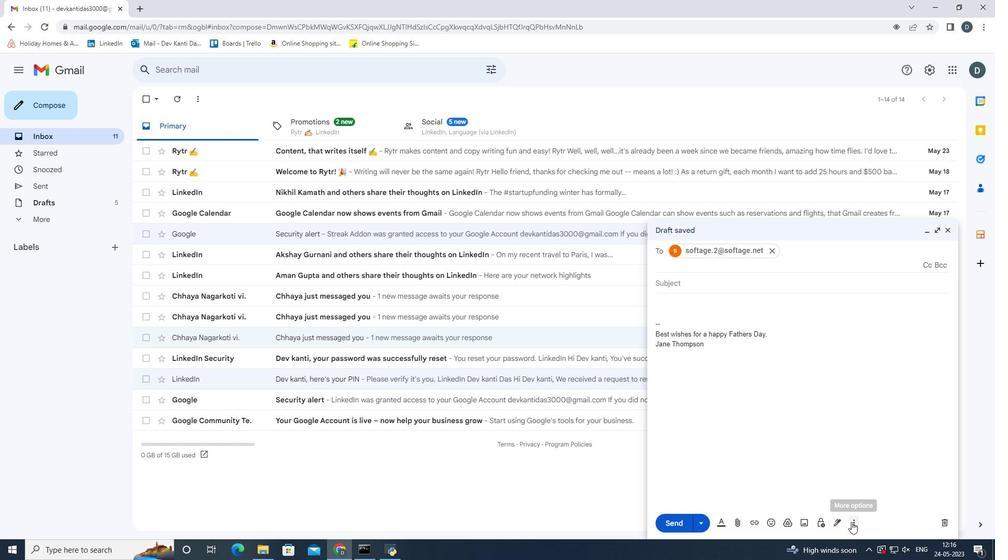 
Action: Mouse moved to (801, 409)
Screenshot: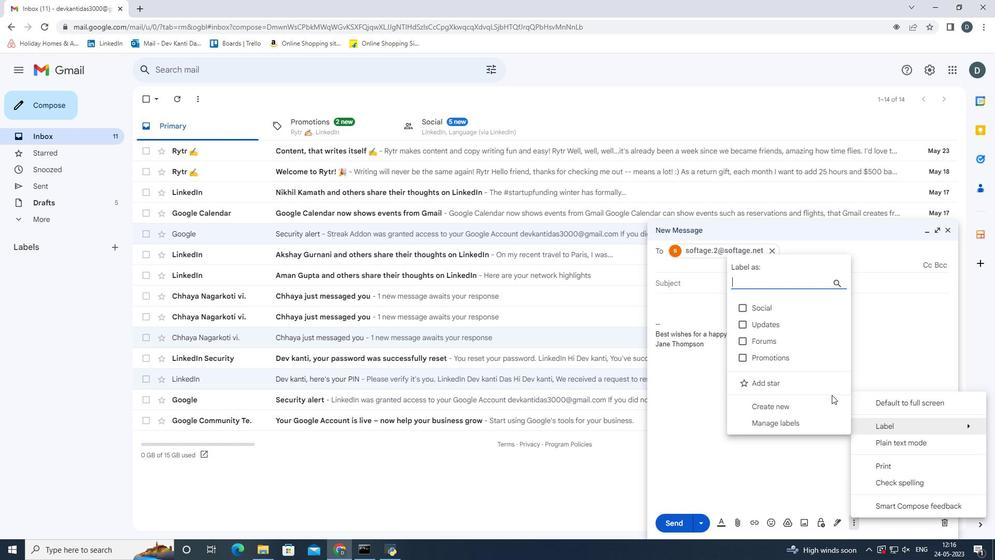 
Action: Mouse pressed left at (801, 409)
Screenshot: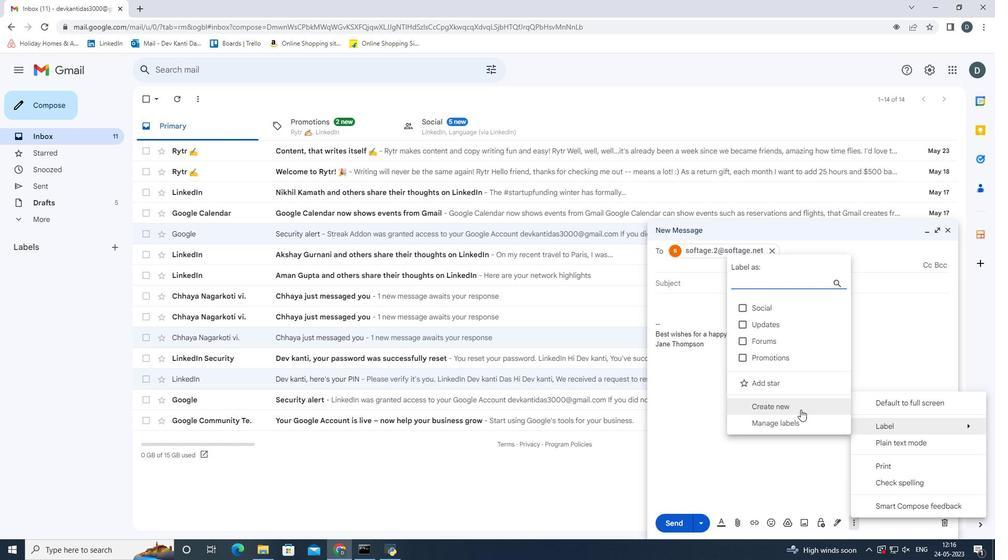 
Action: Mouse moved to (493, 279)
Screenshot: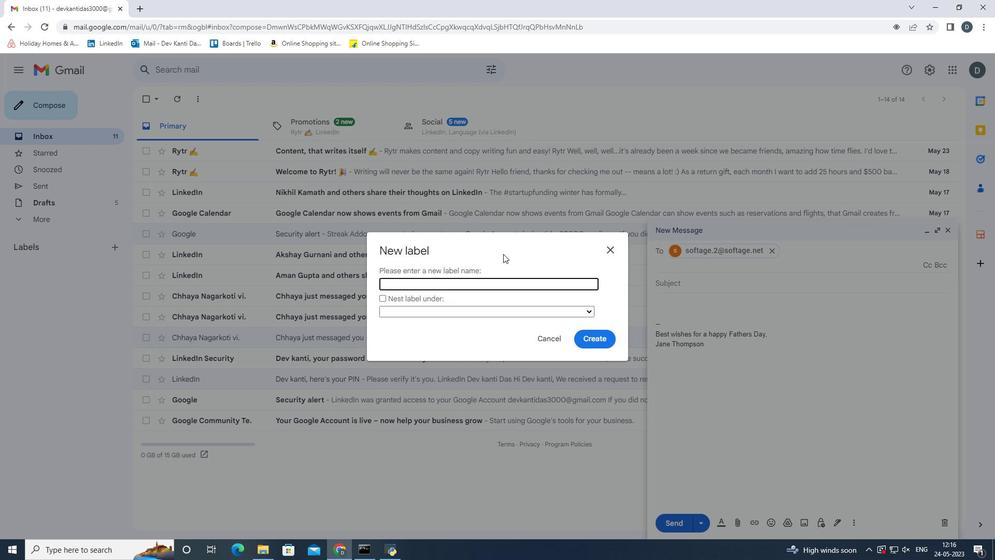 
Action: Key pressed <Key.shift>Toys<Key.enter>
Screenshot: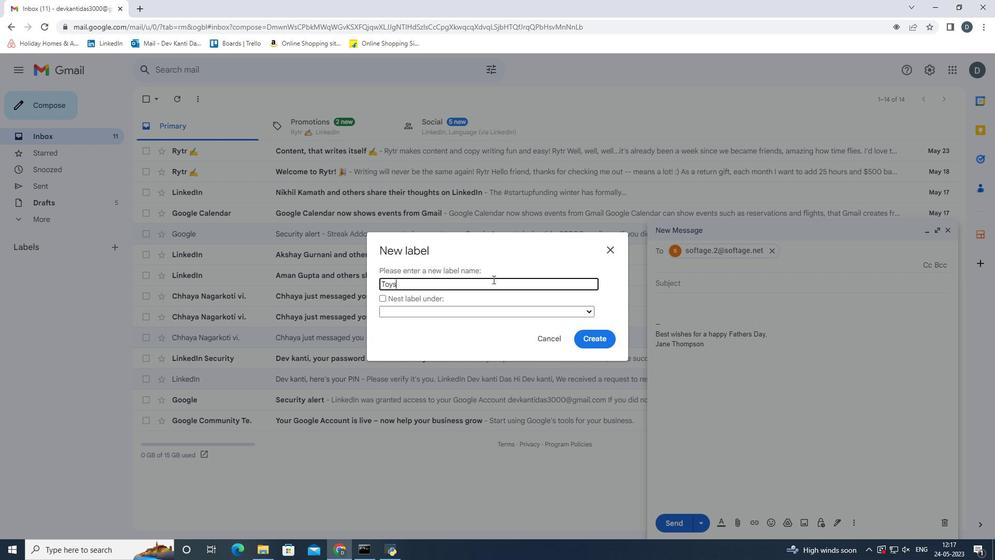 
Action: Mouse moved to (677, 523)
Screenshot: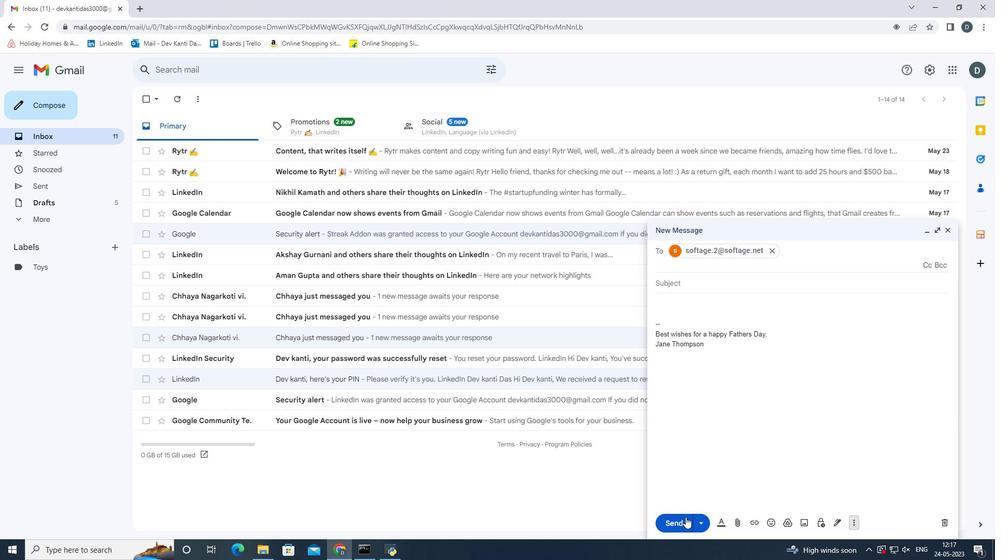 
Action: Mouse pressed left at (677, 523)
Screenshot: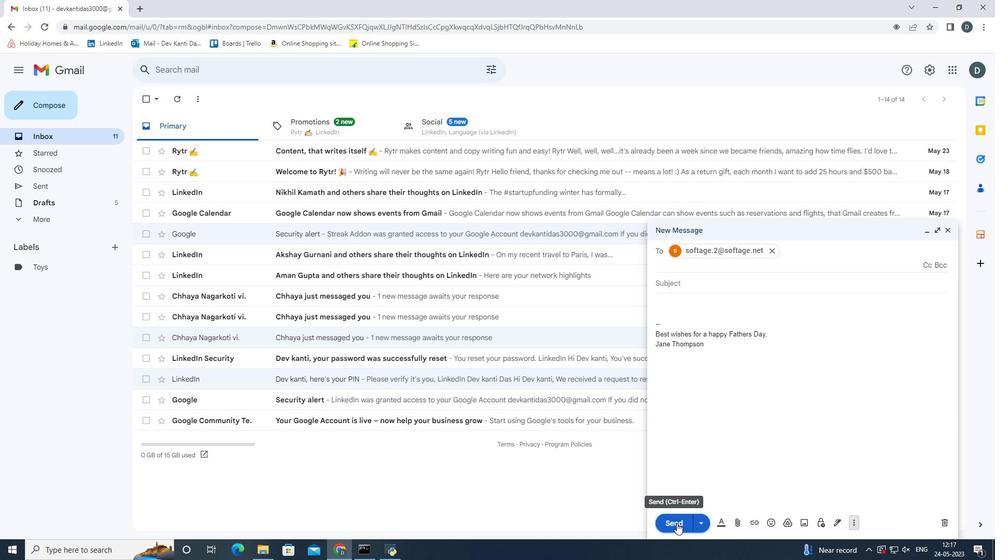 
